 Task: Create a due date automation trigger when advanced on, on the monday after a card is due add content with a name starting with resume at 11:00 AM.
Action: Mouse moved to (1065, 322)
Screenshot: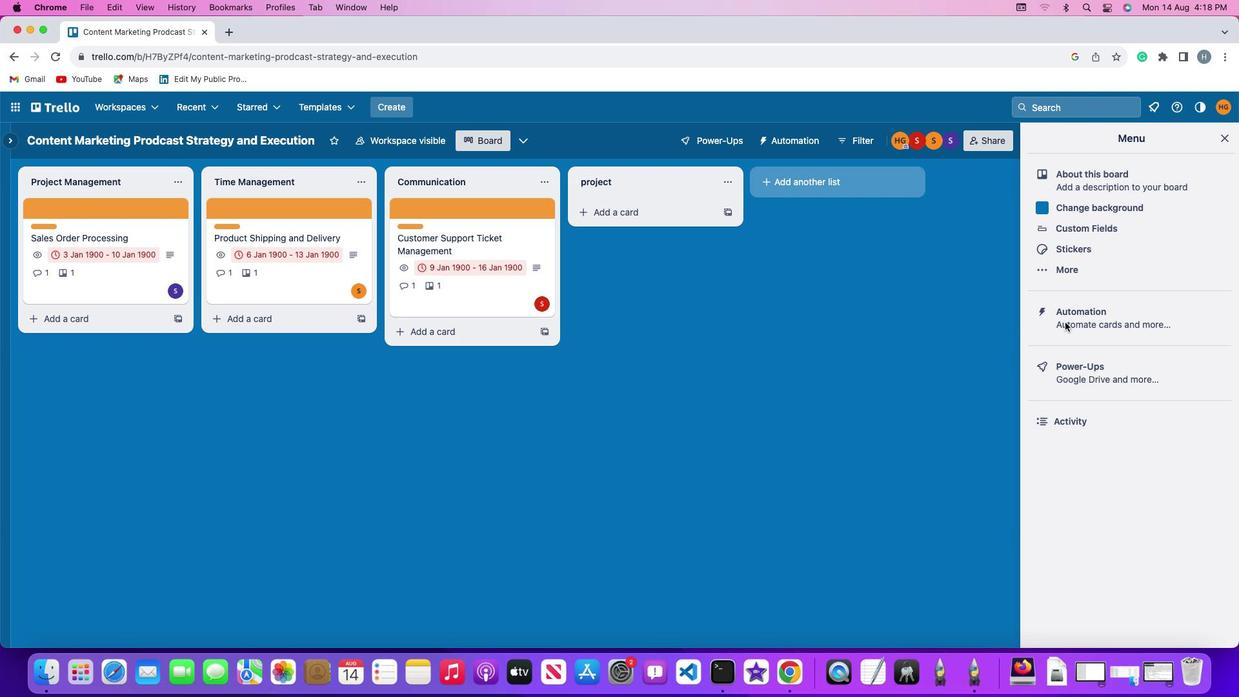 
Action: Mouse pressed left at (1065, 322)
Screenshot: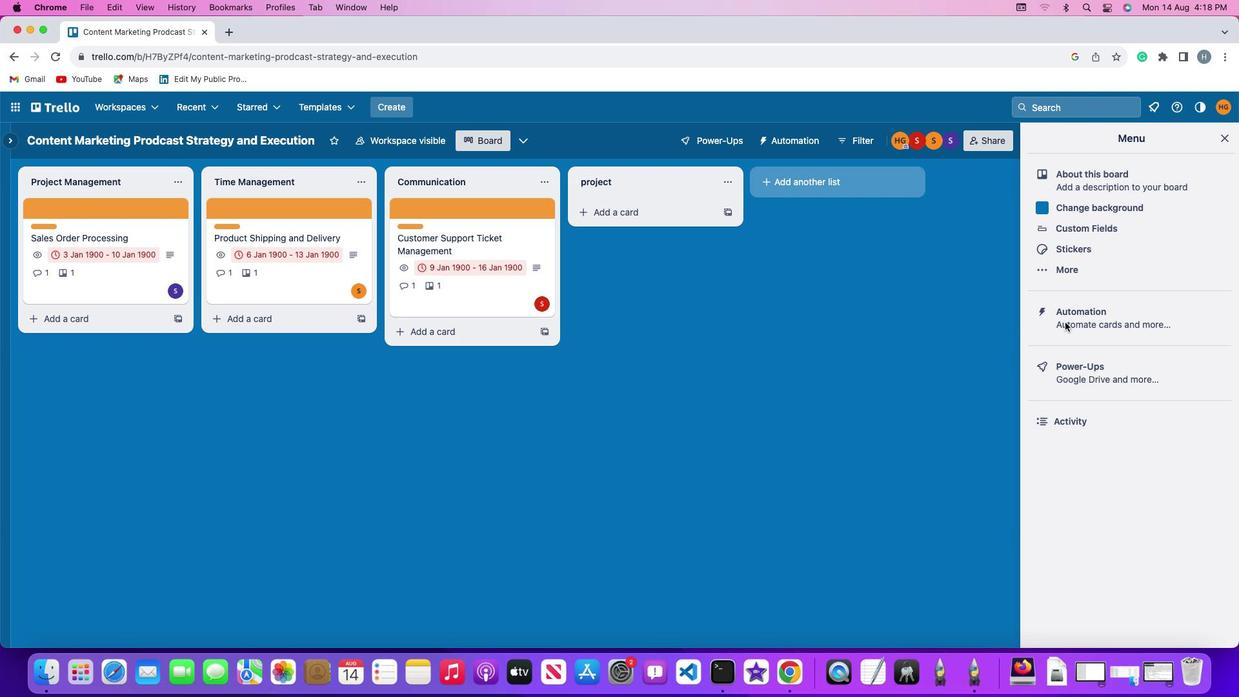 
Action: Mouse pressed left at (1065, 322)
Screenshot: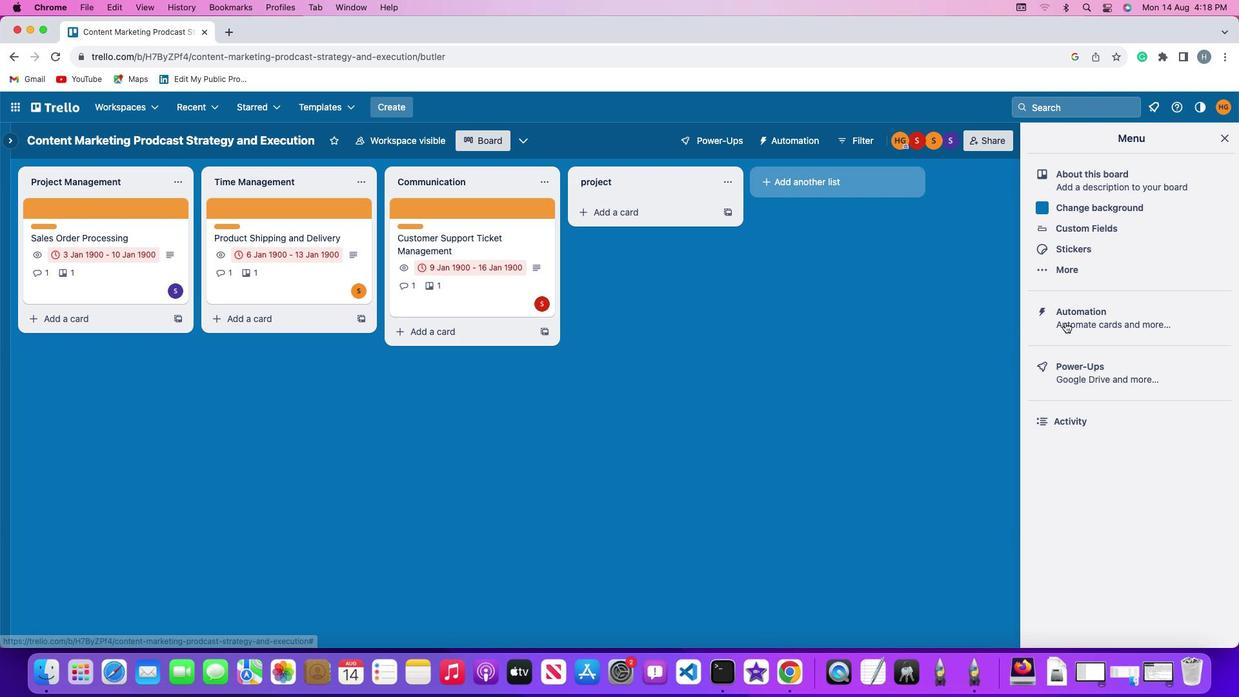 
Action: Mouse moved to (87, 304)
Screenshot: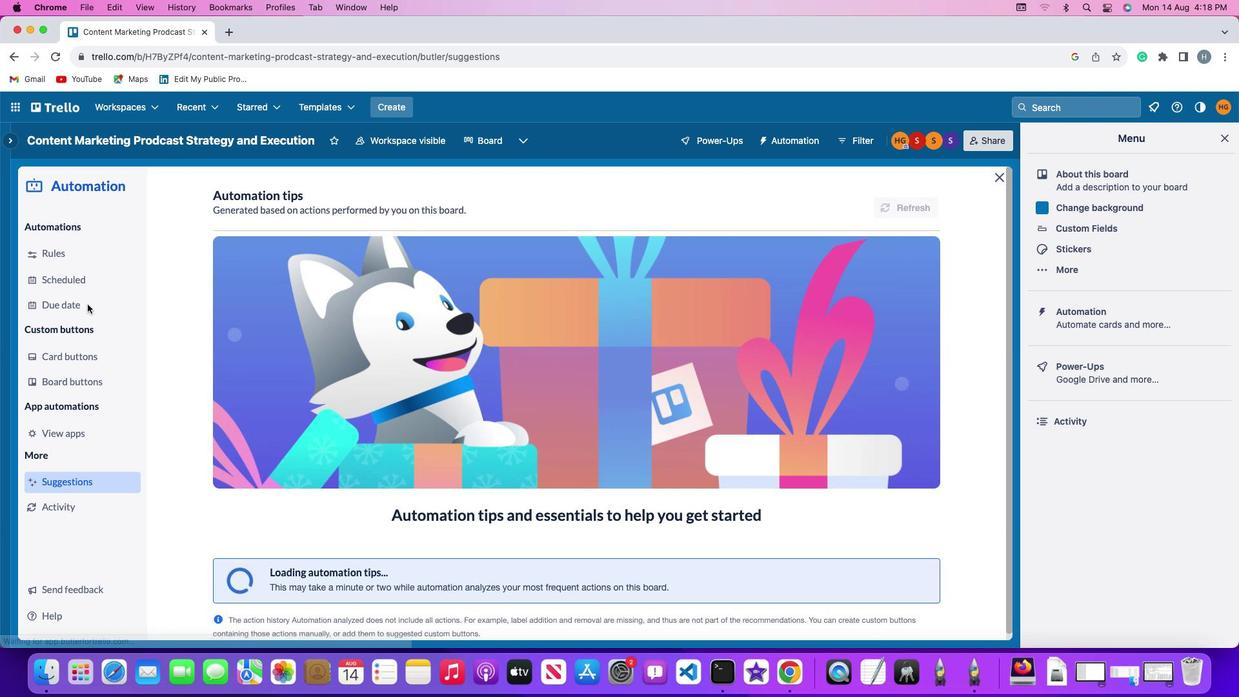 
Action: Mouse pressed left at (87, 304)
Screenshot: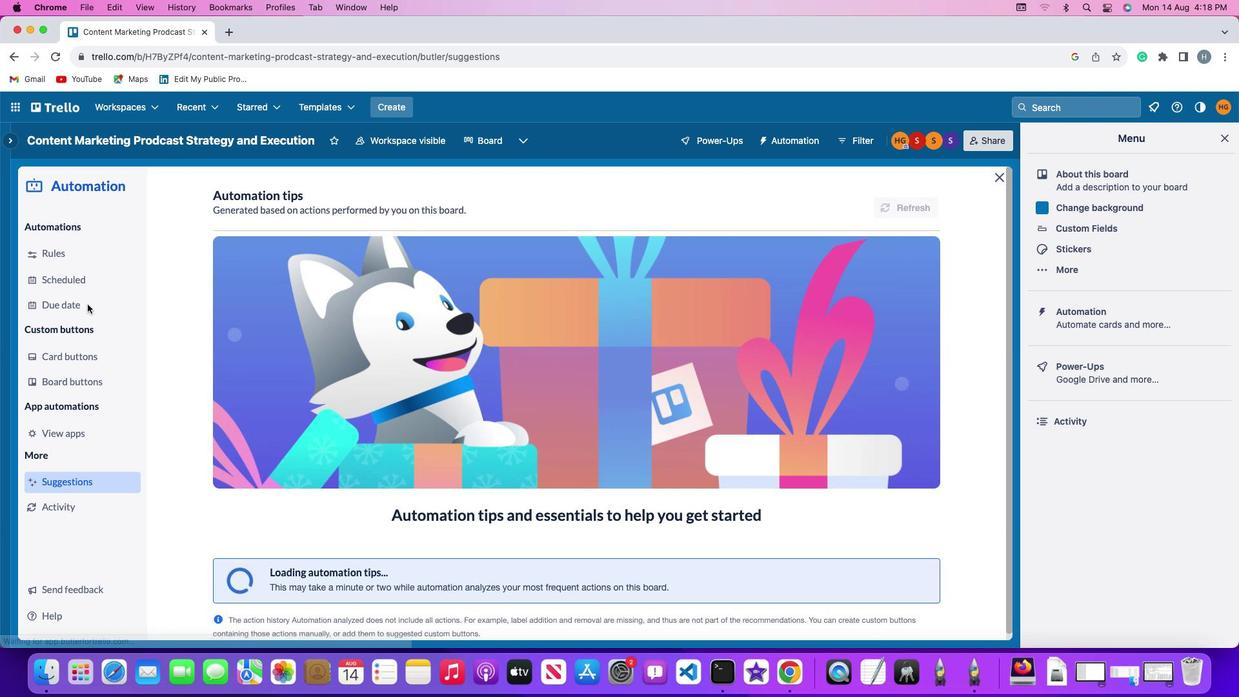 
Action: Mouse moved to (874, 200)
Screenshot: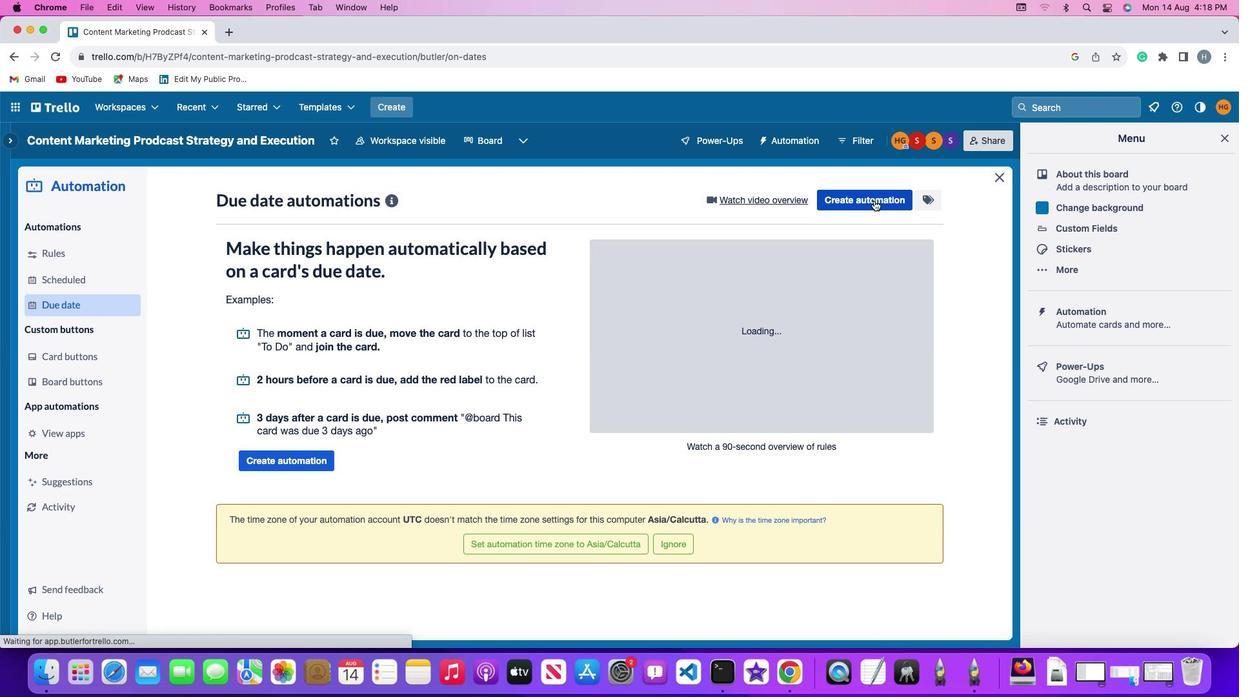 
Action: Mouse pressed left at (874, 200)
Screenshot: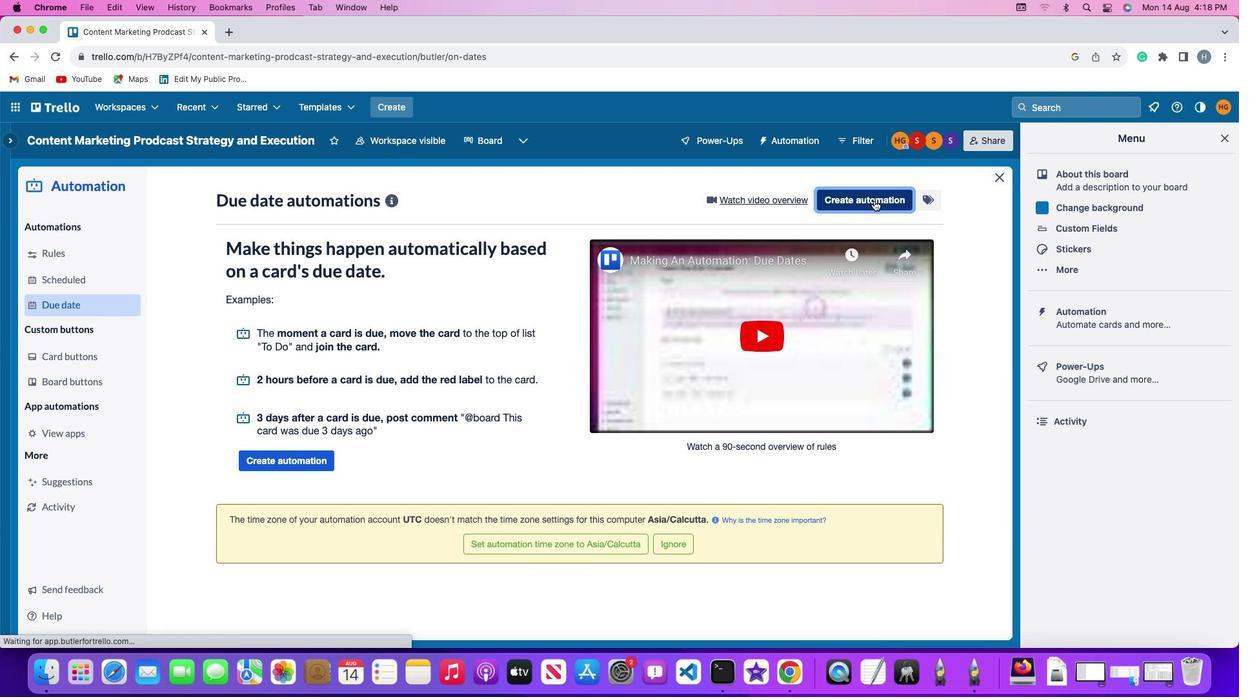 
Action: Mouse moved to (402, 328)
Screenshot: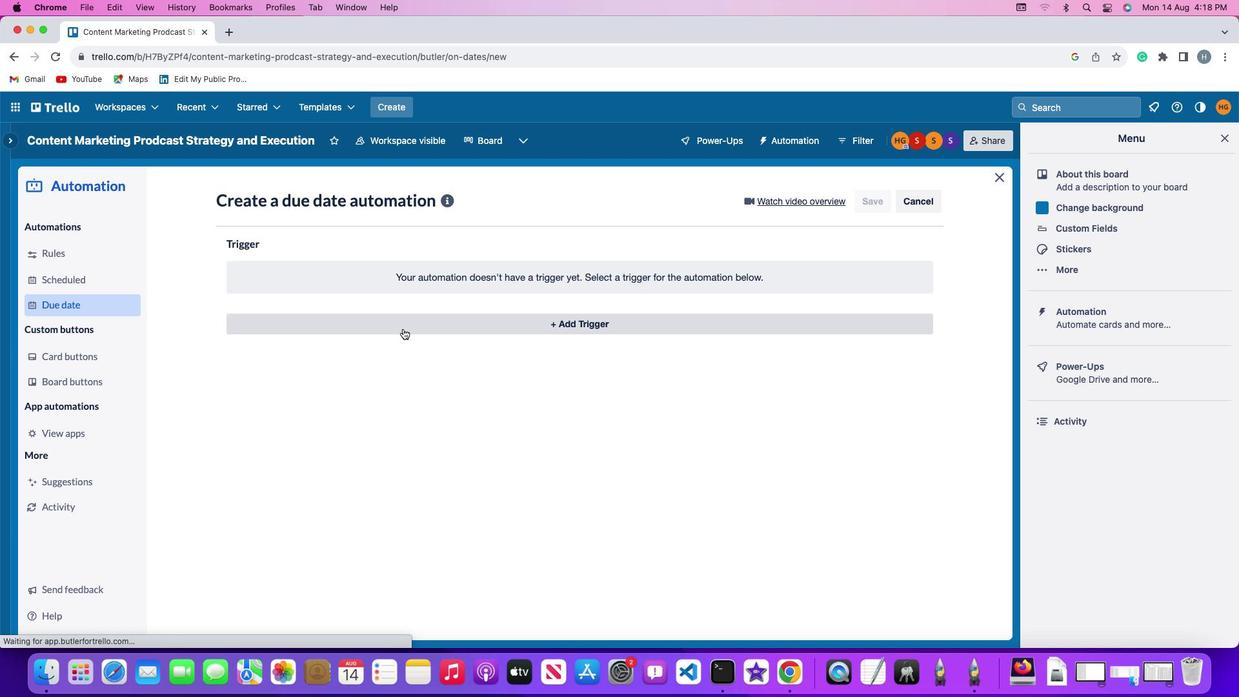 
Action: Mouse pressed left at (402, 328)
Screenshot: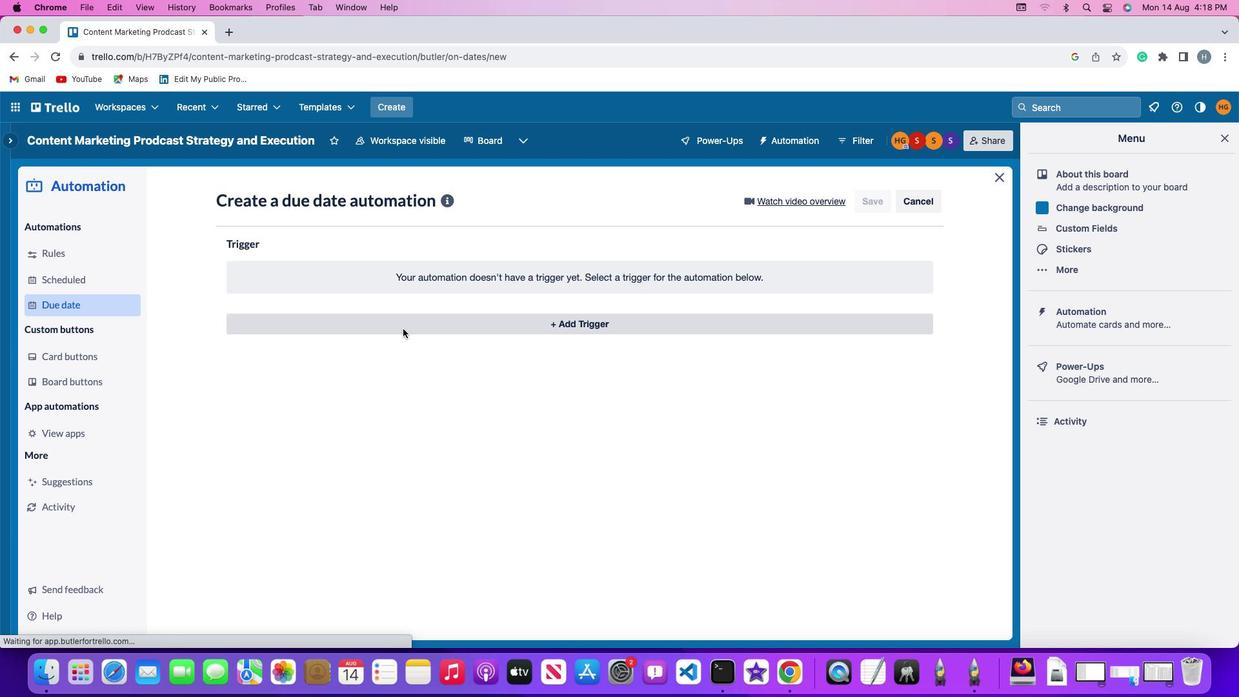 
Action: Mouse moved to (280, 561)
Screenshot: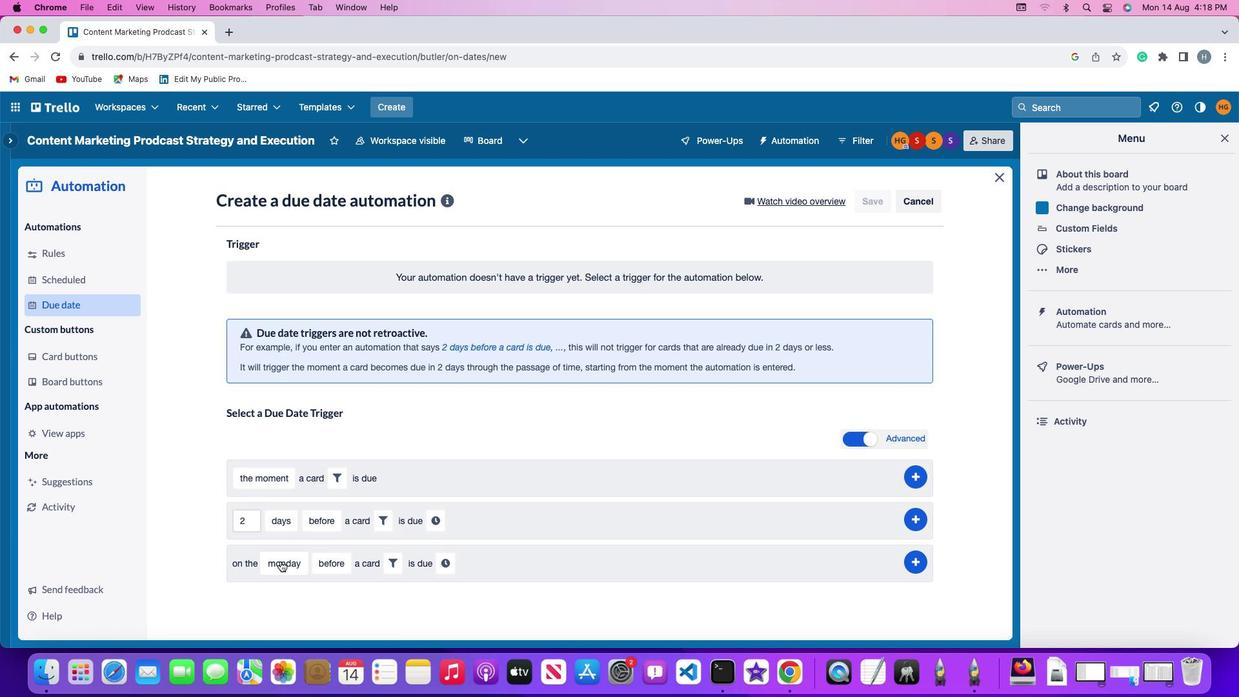 
Action: Mouse pressed left at (280, 561)
Screenshot: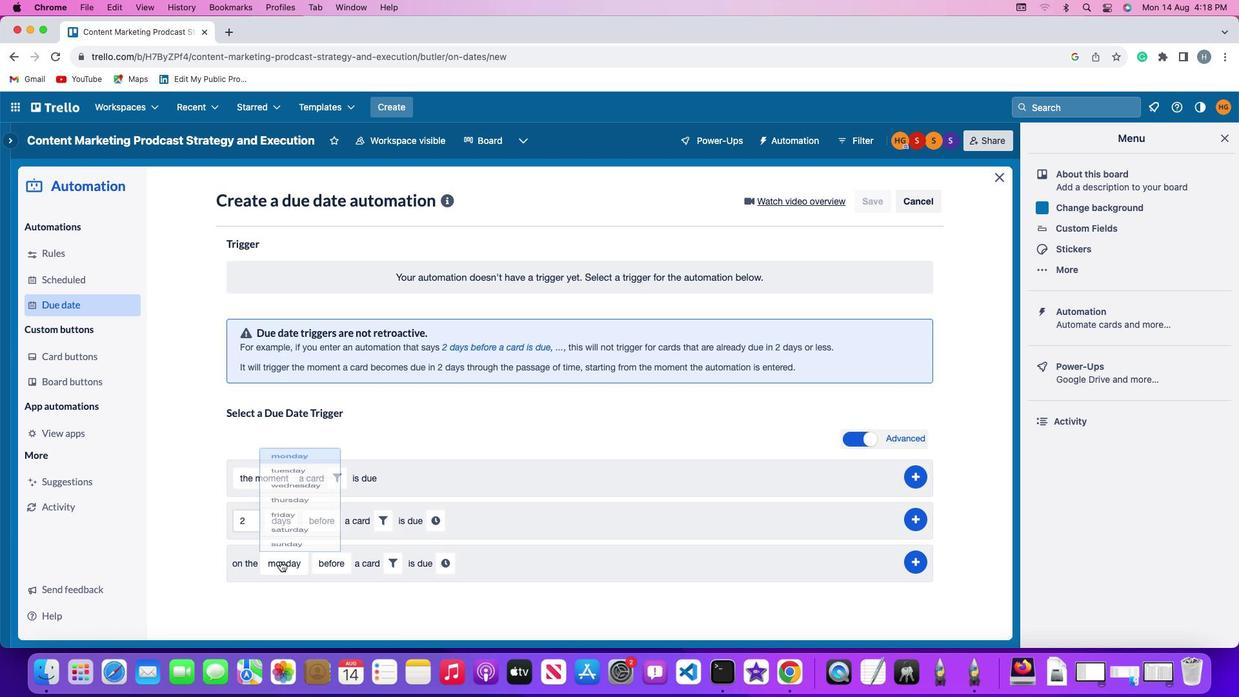 
Action: Mouse moved to (308, 382)
Screenshot: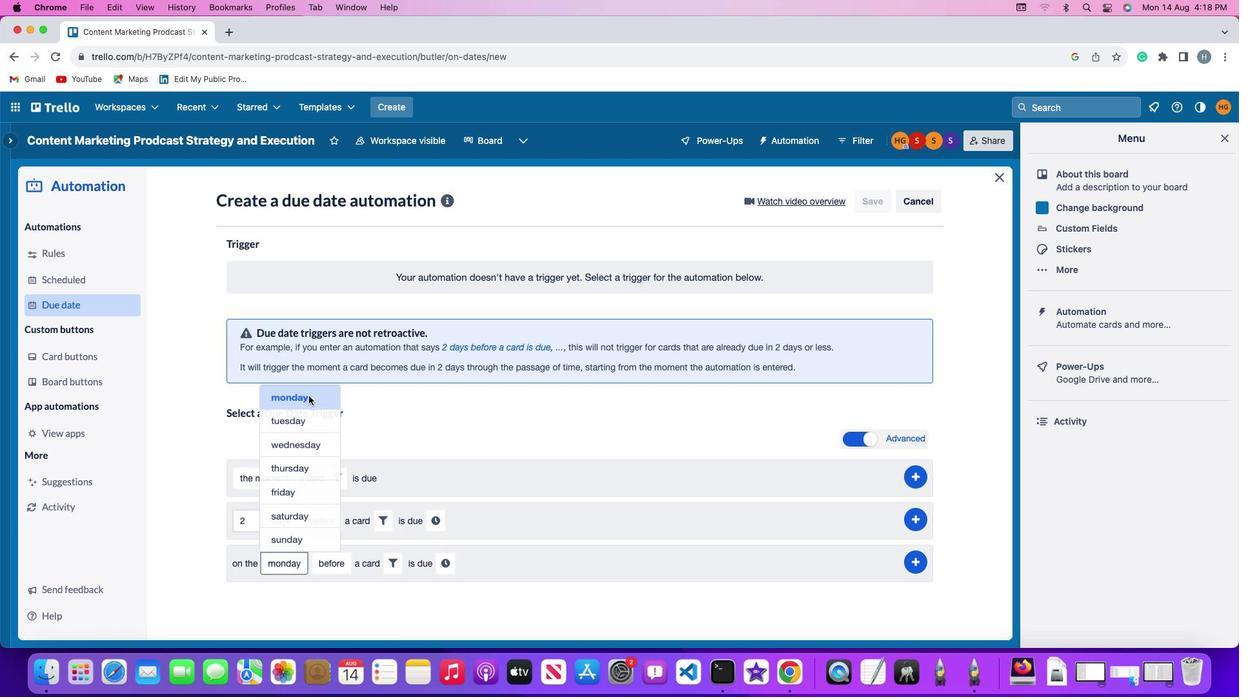 
Action: Mouse pressed left at (308, 382)
Screenshot: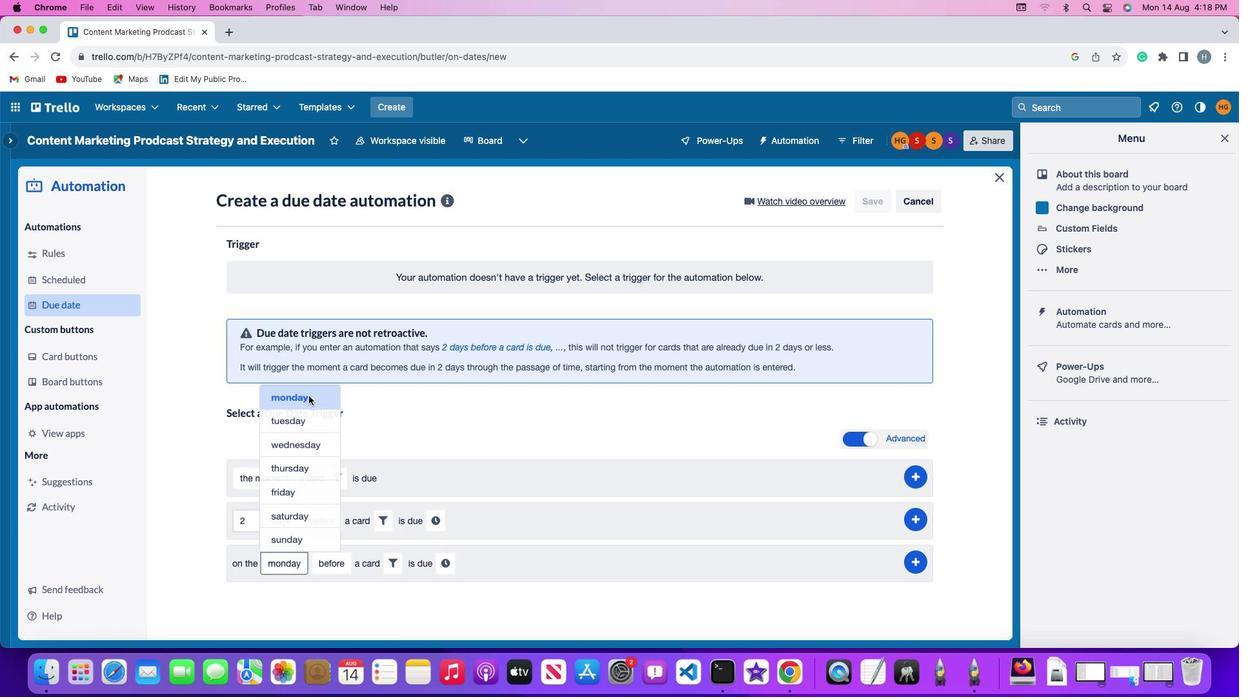 
Action: Mouse moved to (328, 555)
Screenshot: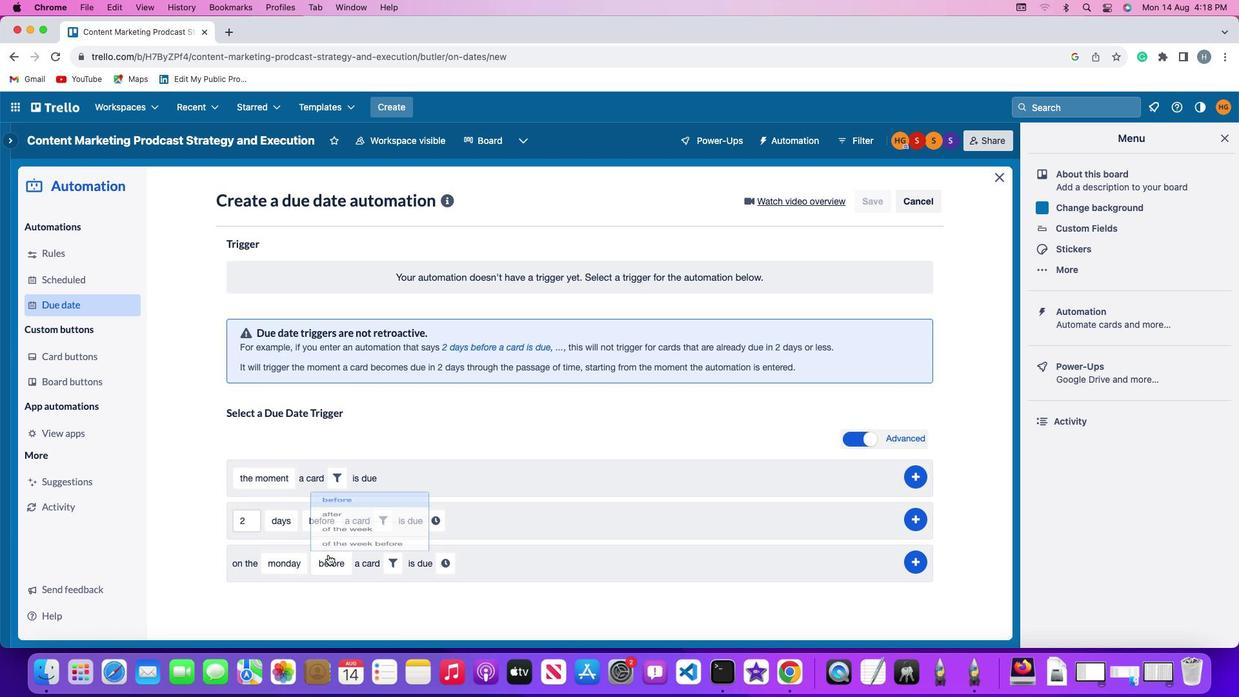 
Action: Mouse pressed left at (328, 555)
Screenshot: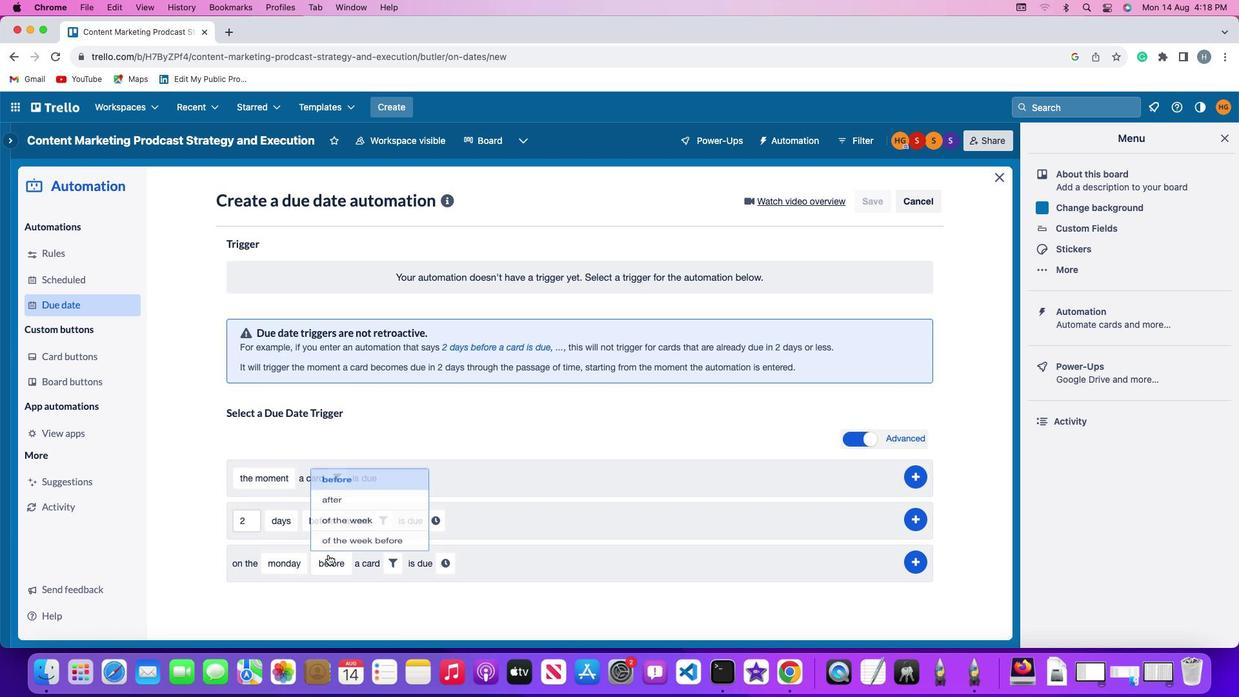 
Action: Mouse moved to (350, 486)
Screenshot: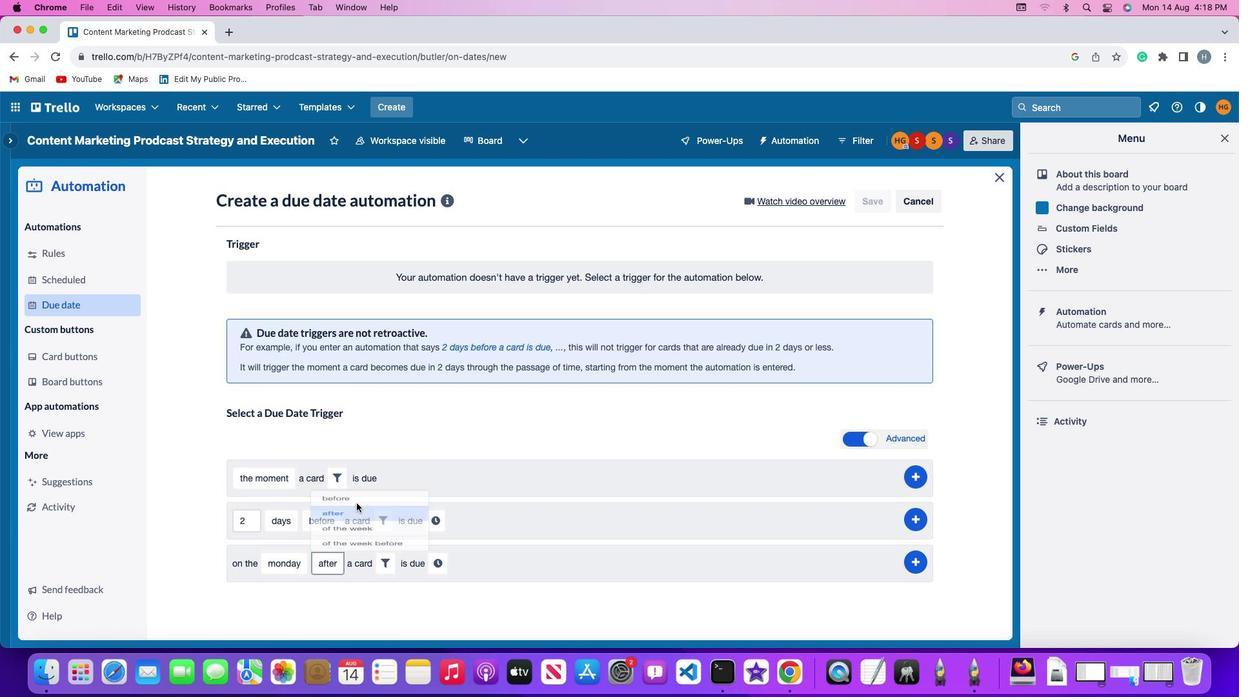 
Action: Mouse pressed left at (350, 486)
Screenshot: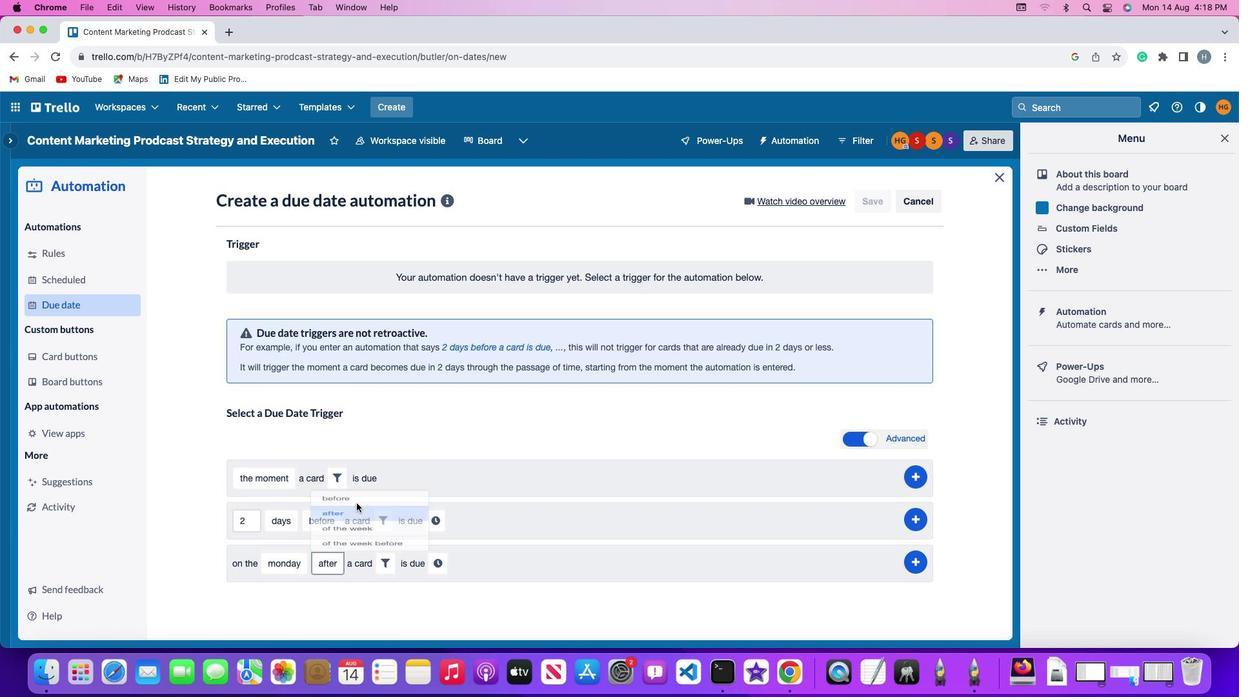 
Action: Mouse moved to (389, 560)
Screenshot: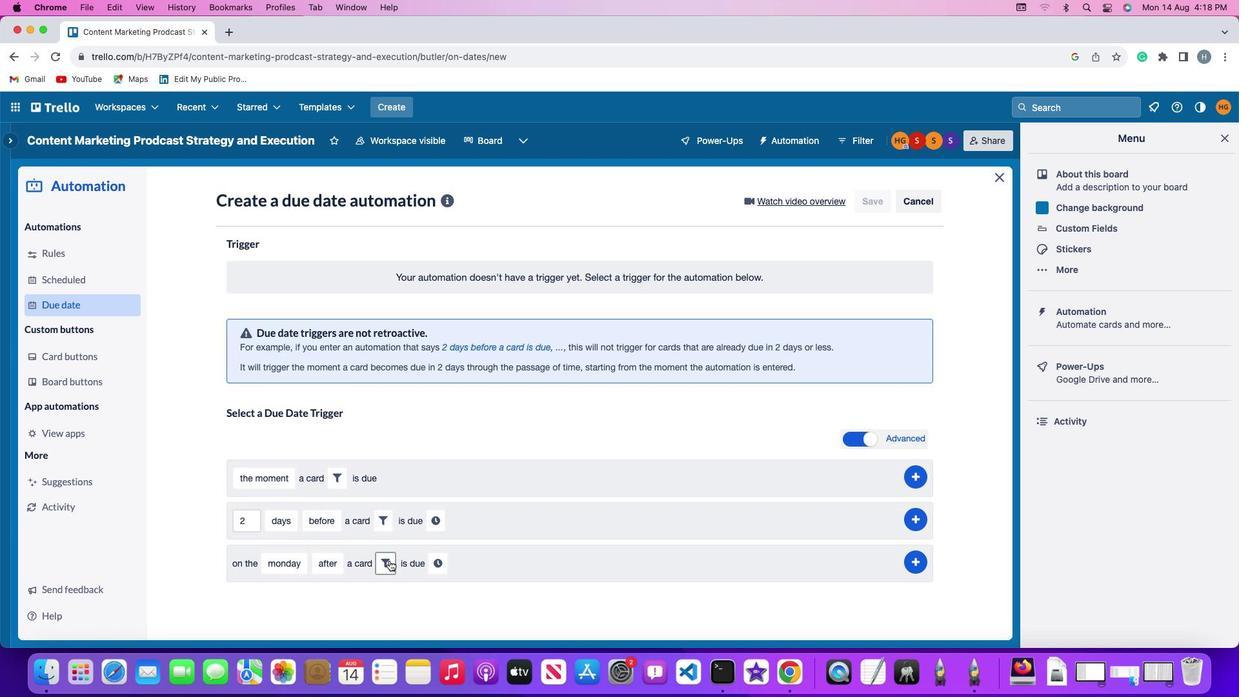 
Action: Mouse pressed left at (389, 560)
Screenshot: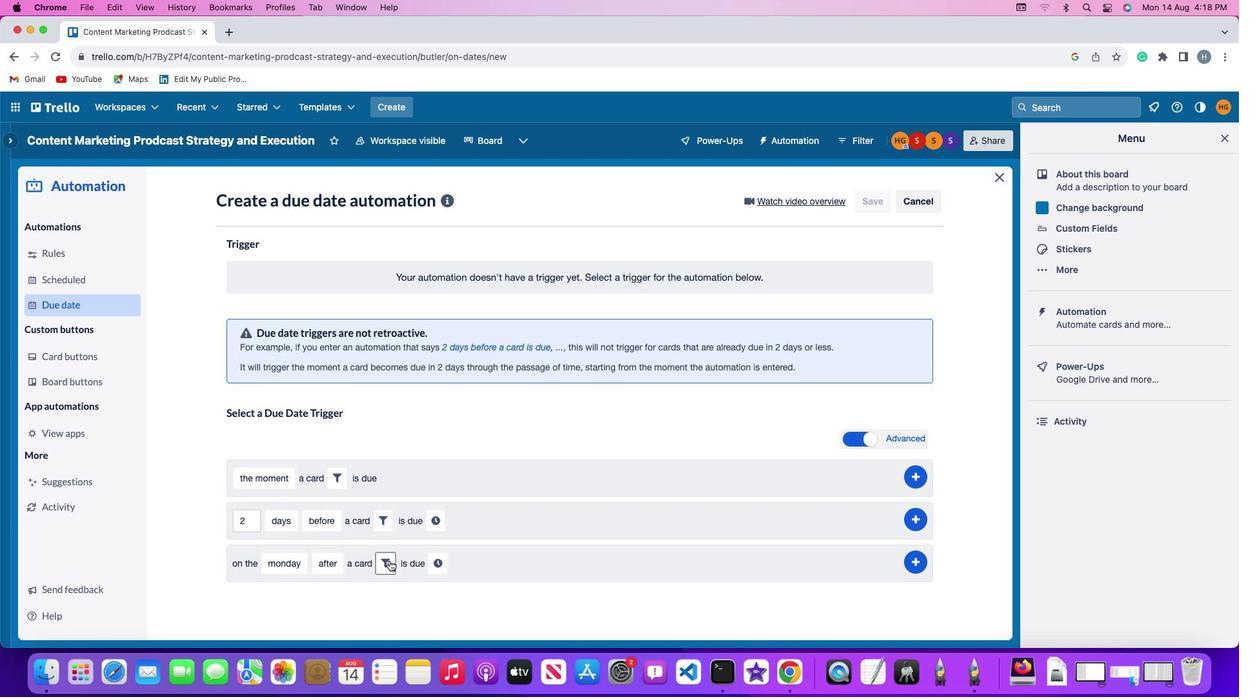 
Action: Mouse moved to (535, 606)
Screenshot: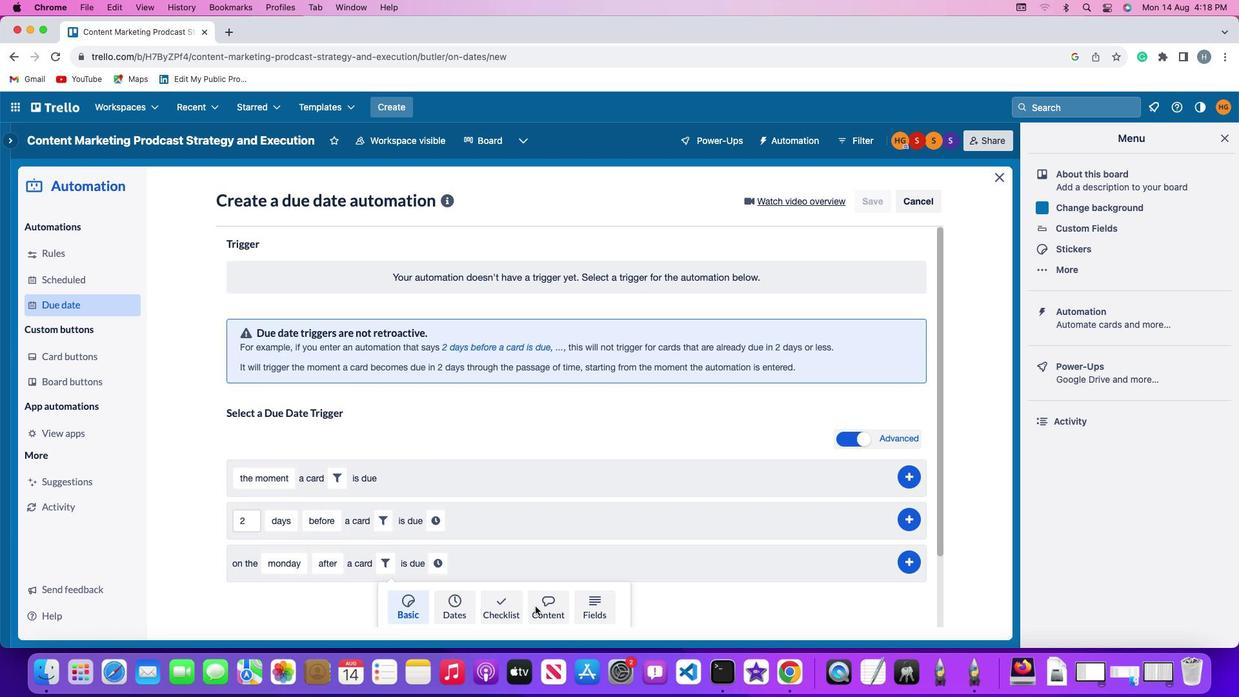 
Action: Mouse pressed left at (535, 606)
Screenshot: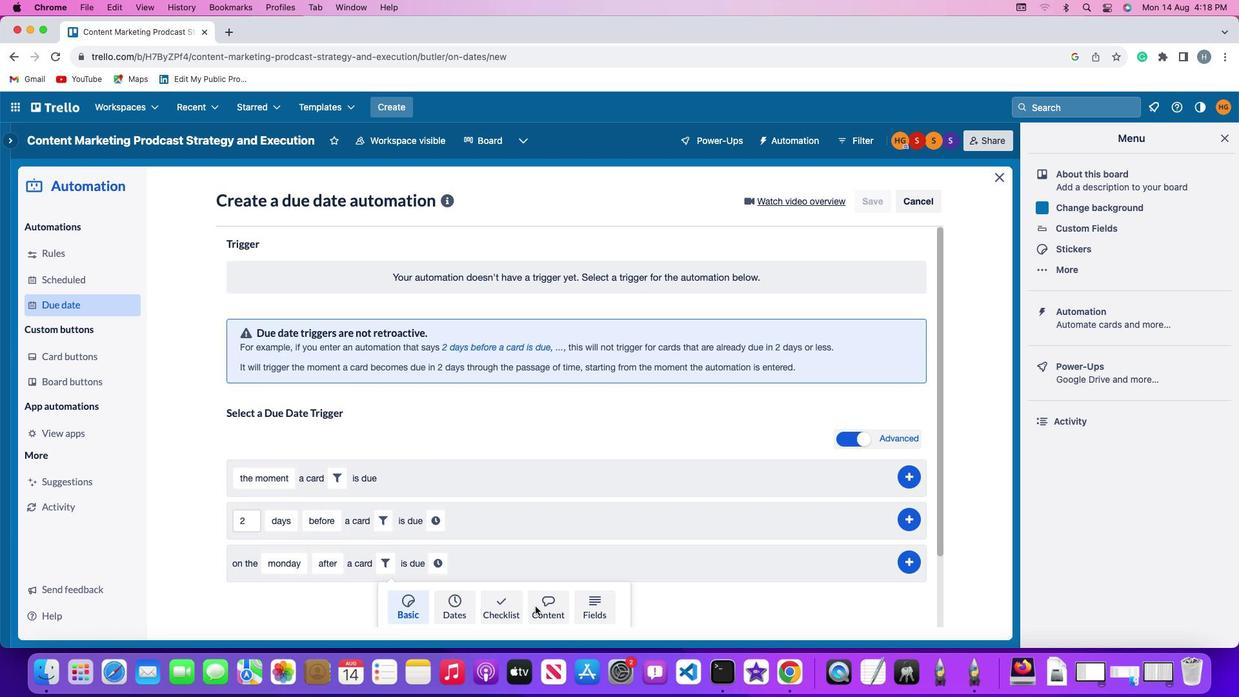 
Action: Mouse moved to (342, 611)
Screenshot: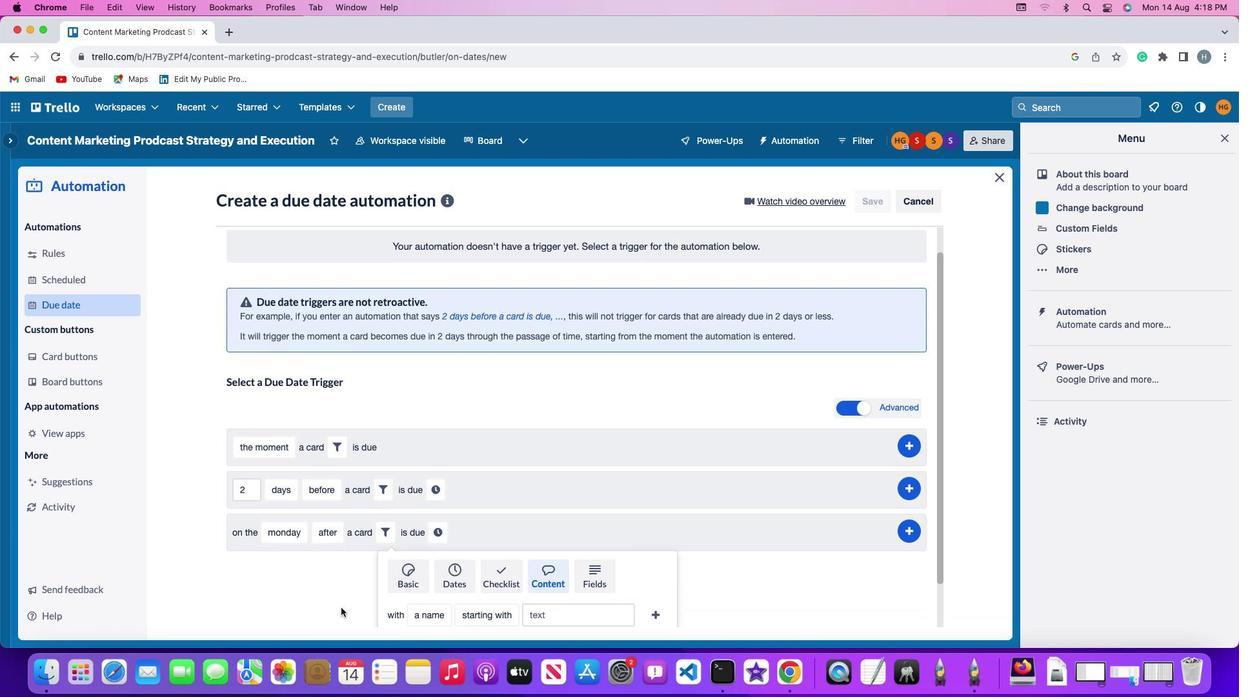 
Action: Mouse scrolled (342, 611) with delta (0, 0)
Screenshot: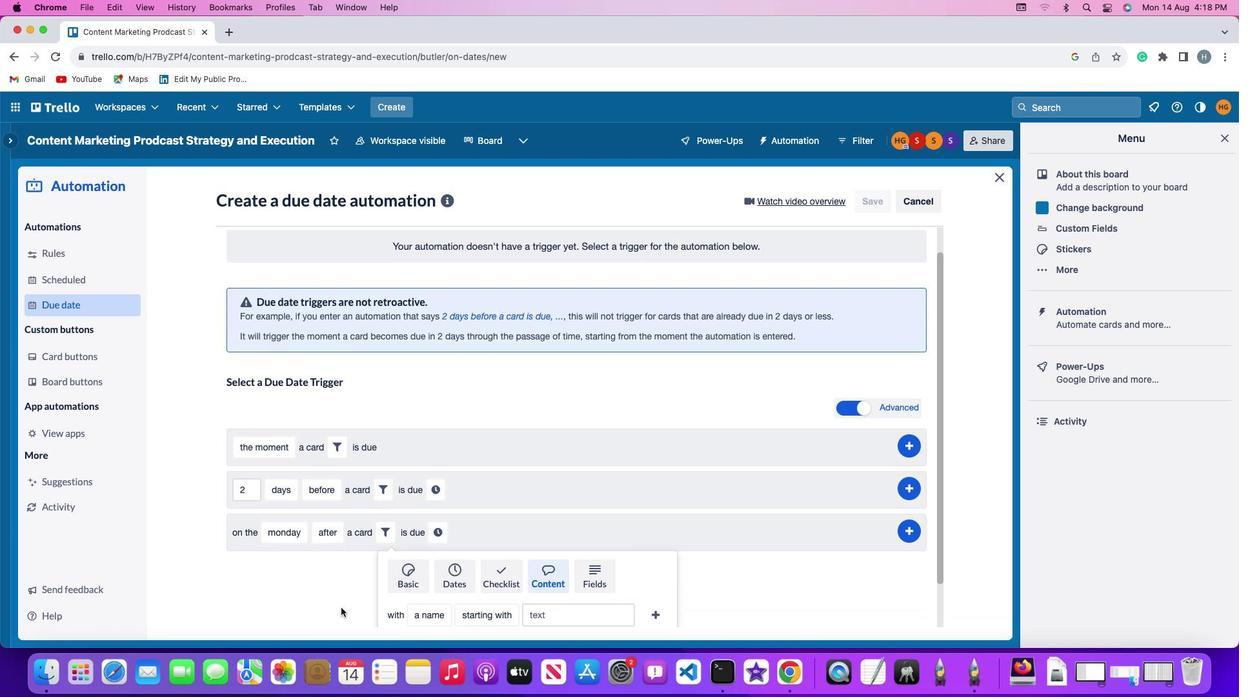 
Action: Mouse scrolled (342, 611) with delta (0, 0)
Screenshot: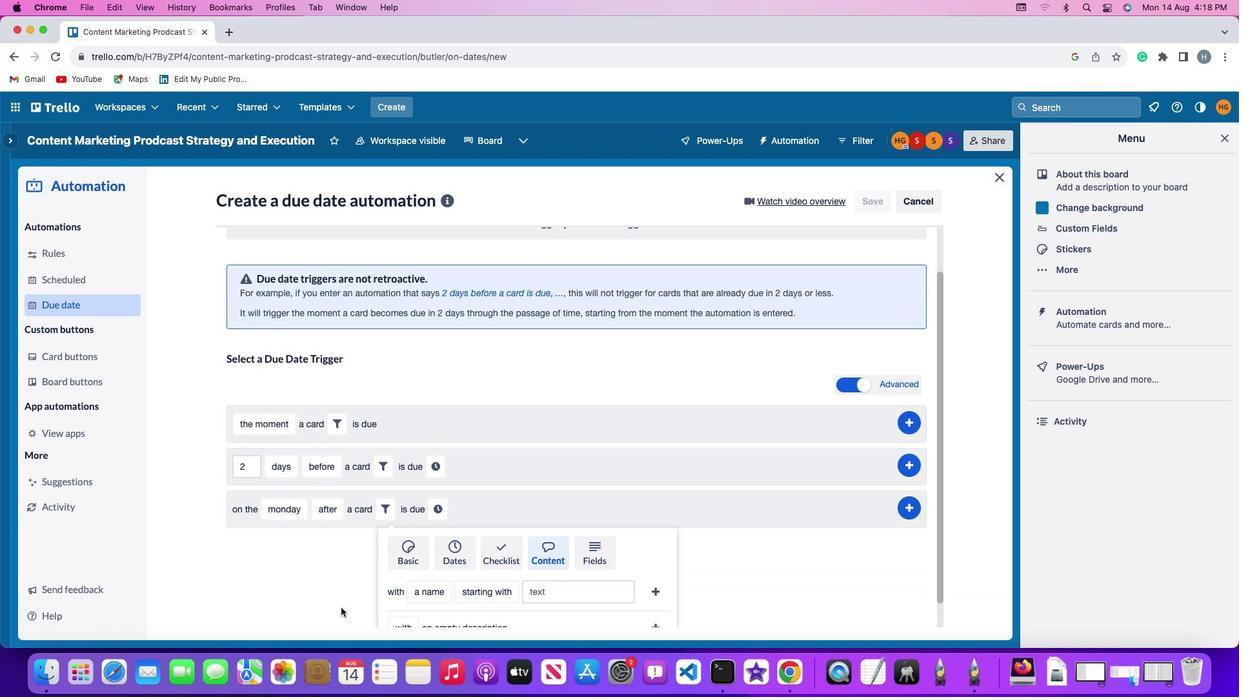 
Action: Mouse scrolled (342, 611) with delta (0, -2)
Screenshot: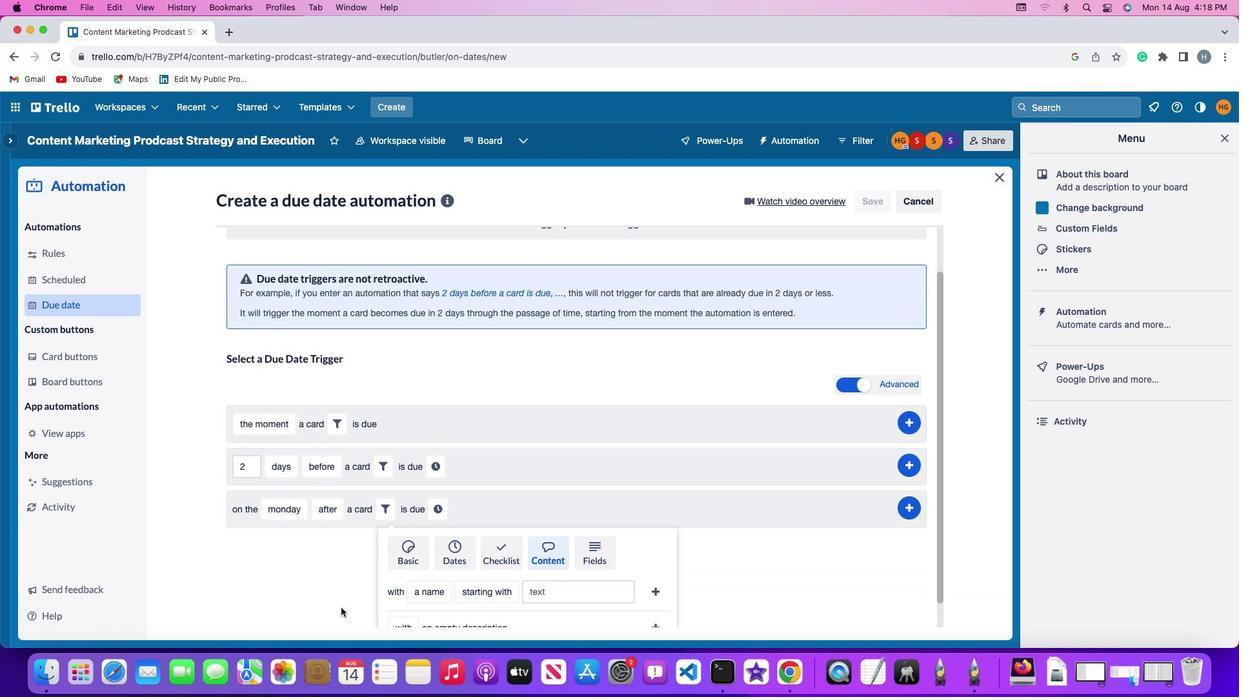 
Action: Mouse scrolled (342, 611) with delta (0, -3)
Screenshot: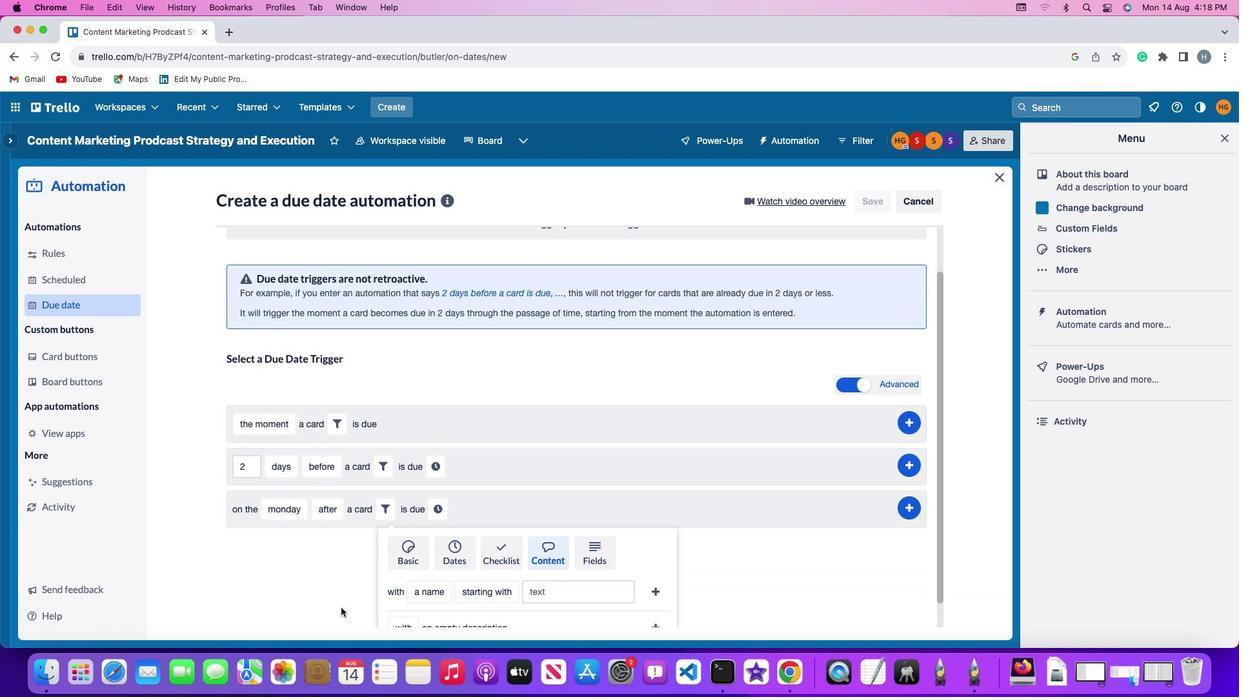
Action: Mouse moved to (342, 609)
Screenshot: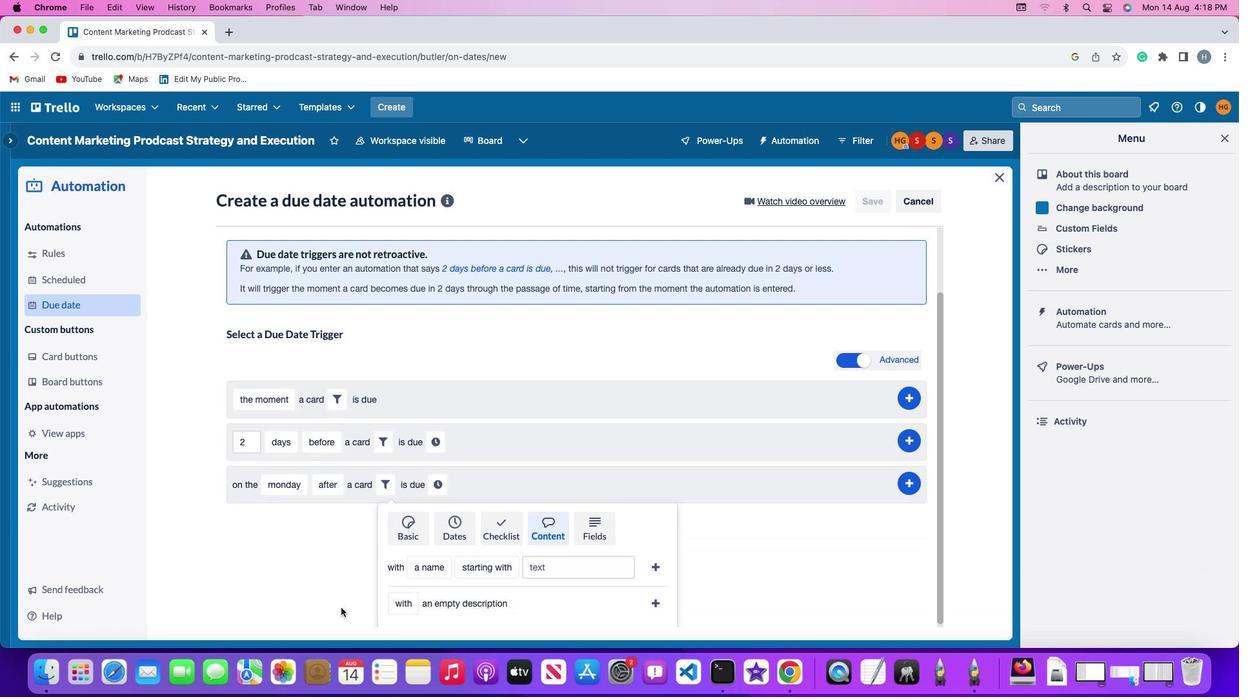 
Action: Mouse scrolled (342, 609) with delta (0, -3)
Screenshot: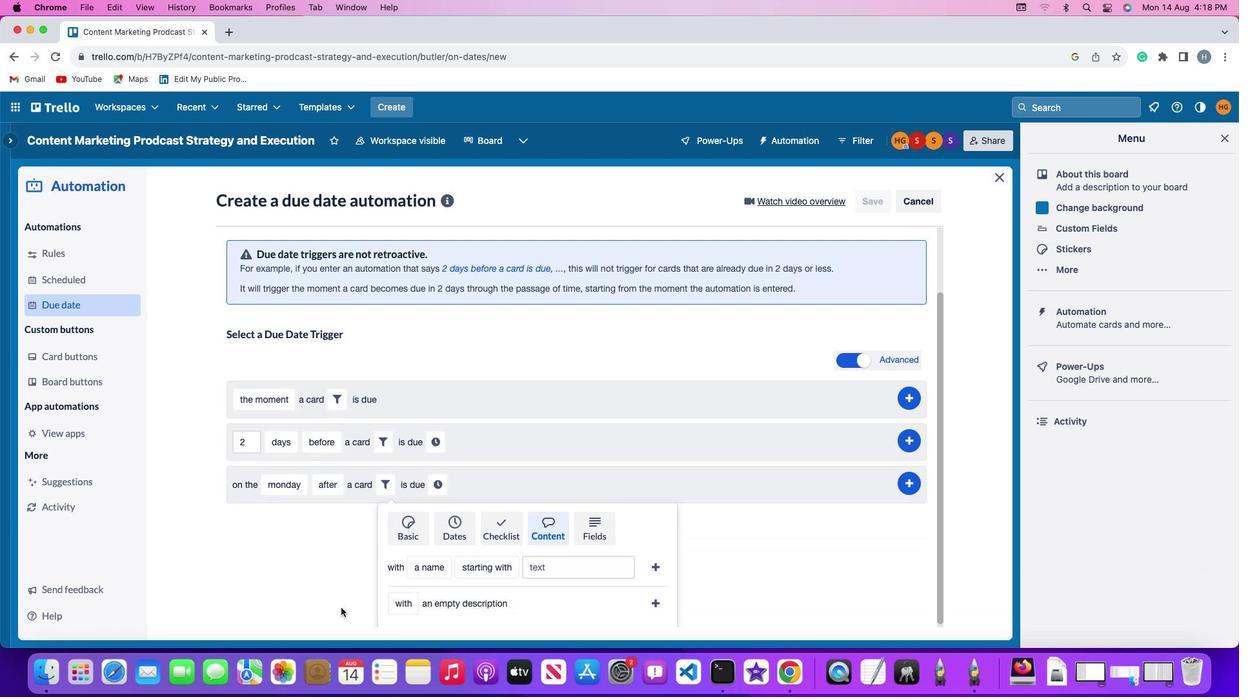 
Action: Mouse moved to (340, 608)
Screenshot: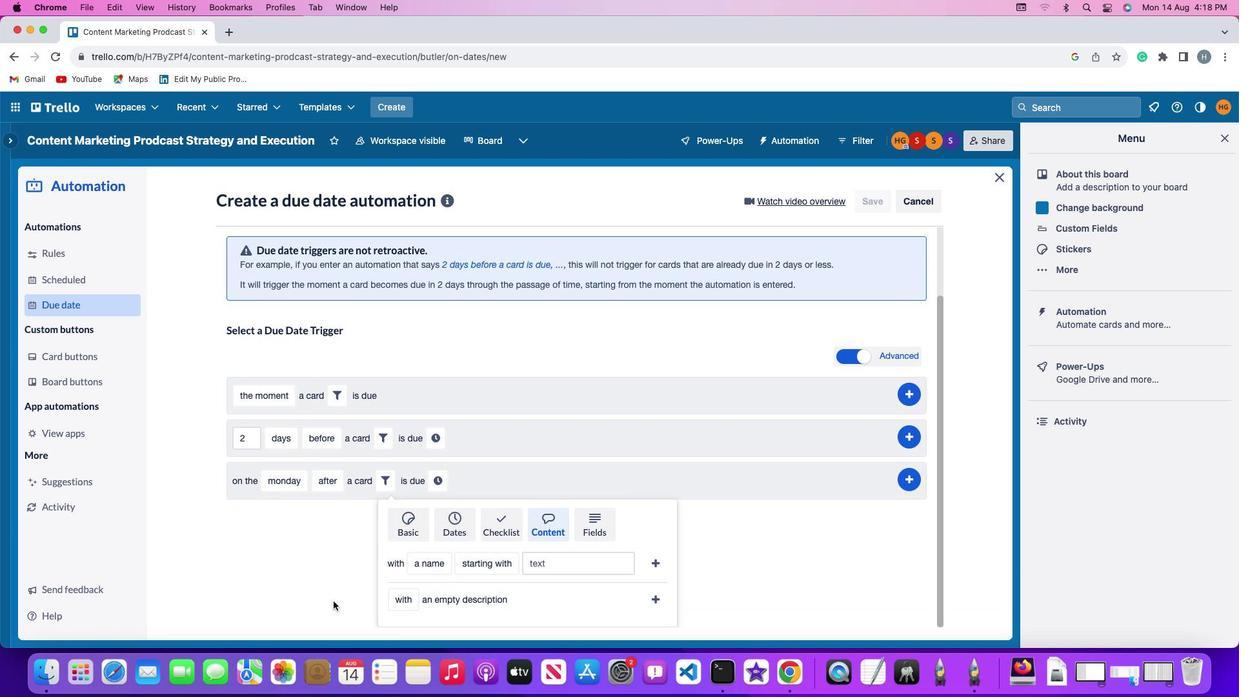 
Action: Mouse scrolled (340, 608) with delta (0, 0)
Screenshot: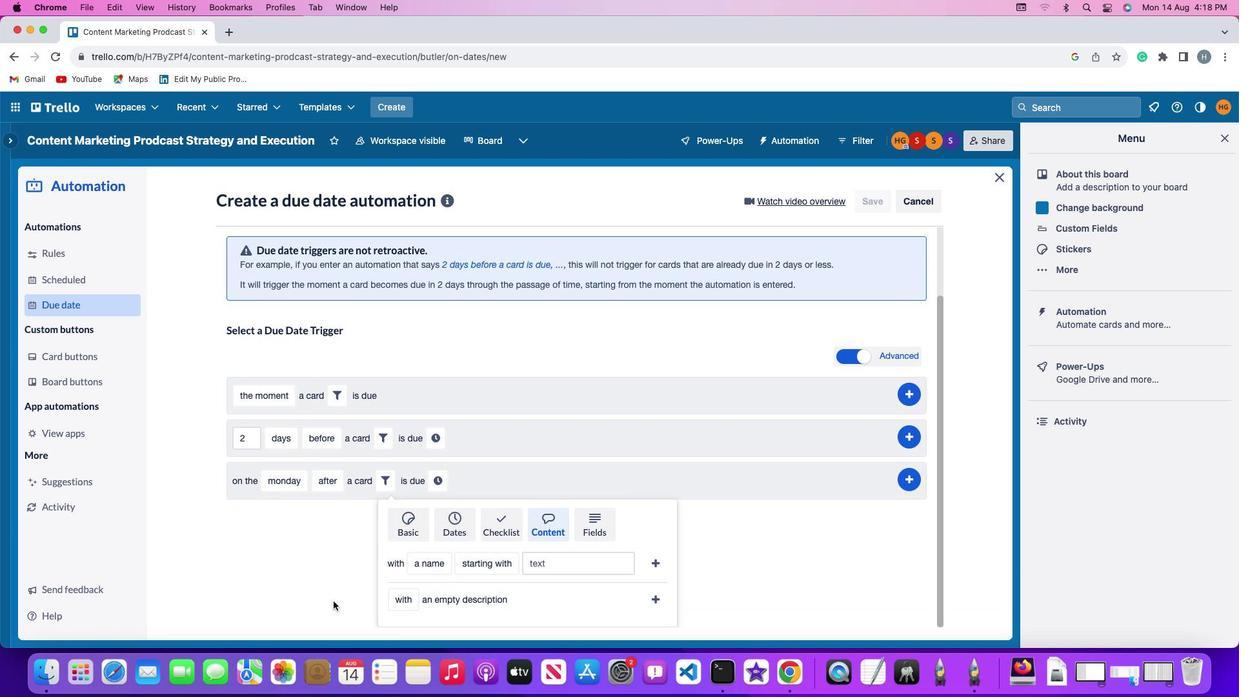 
Action: Mouse moved to (340, 607)
Screenshot: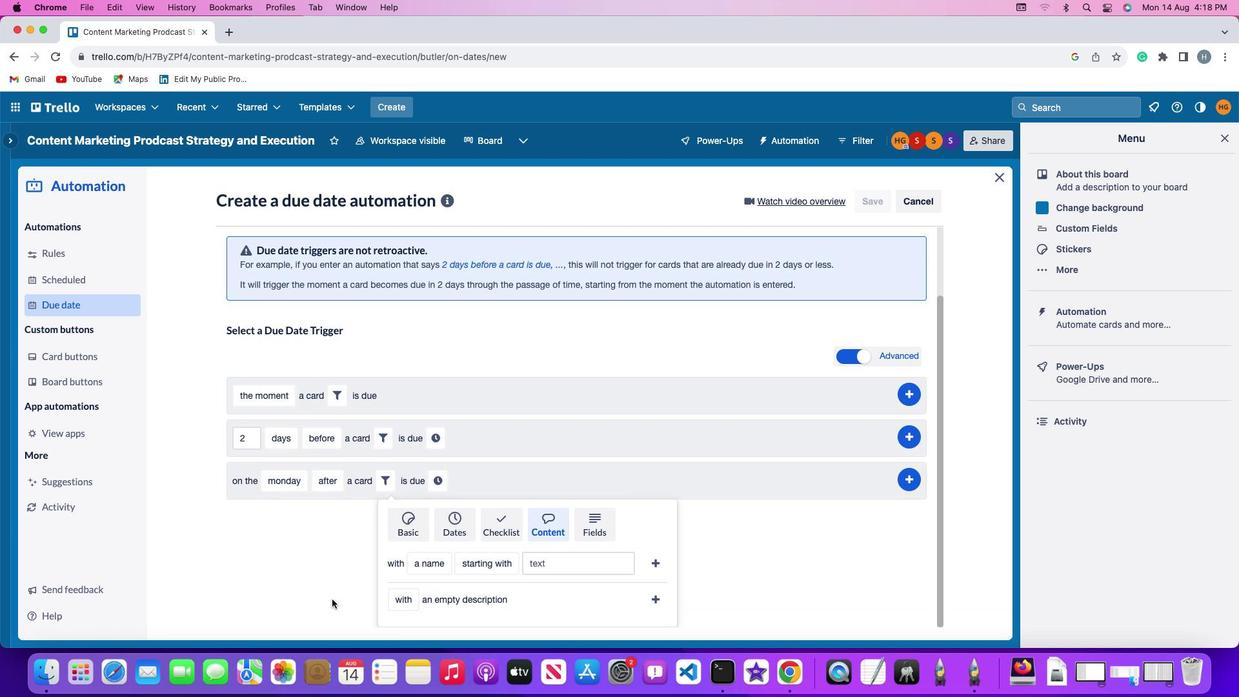 
Action: Mouse scrolled (340, 607) with delta (0, 0)
Screenshot: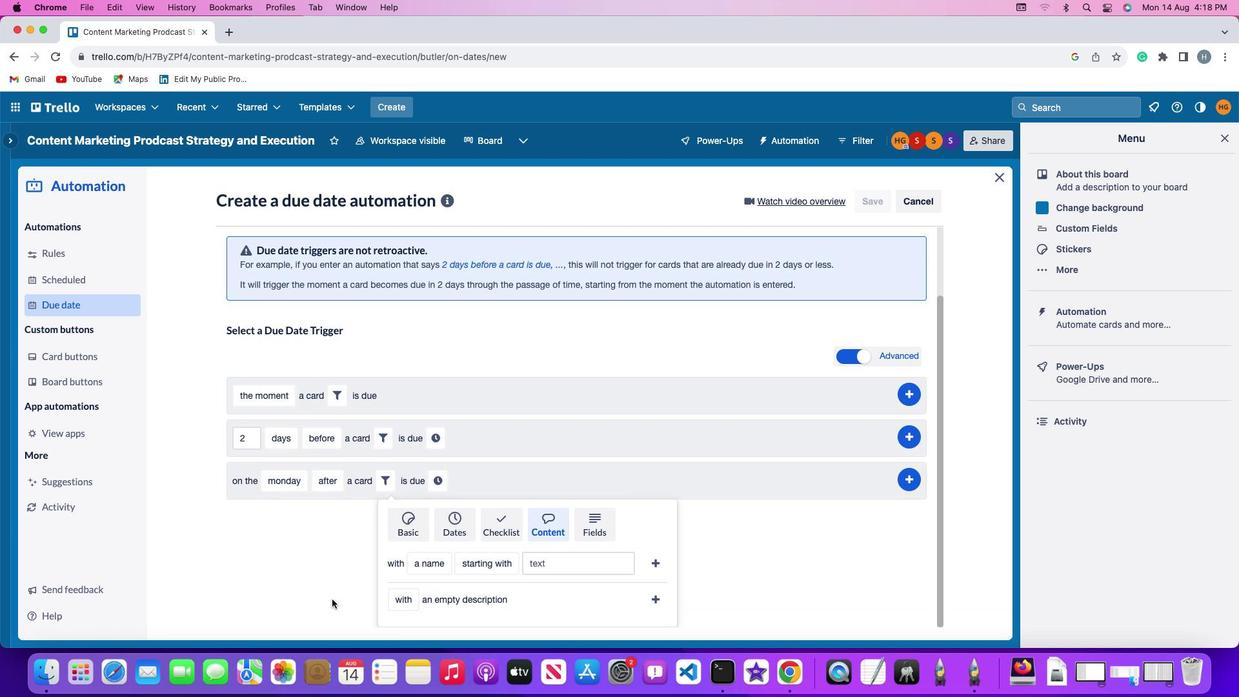 
Action: Mouse moved to (338, 606)
Screenshot: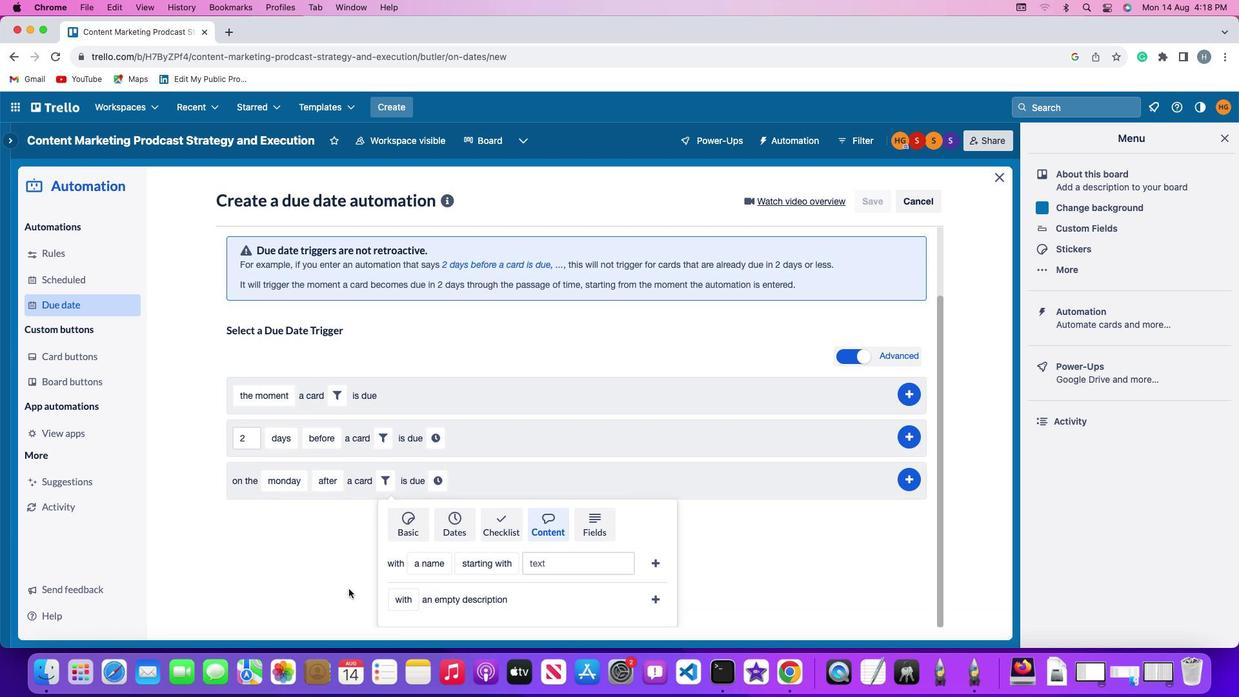 
Action: Mouse scrolled (338, 606) with delta (0, -1)
Screenshot: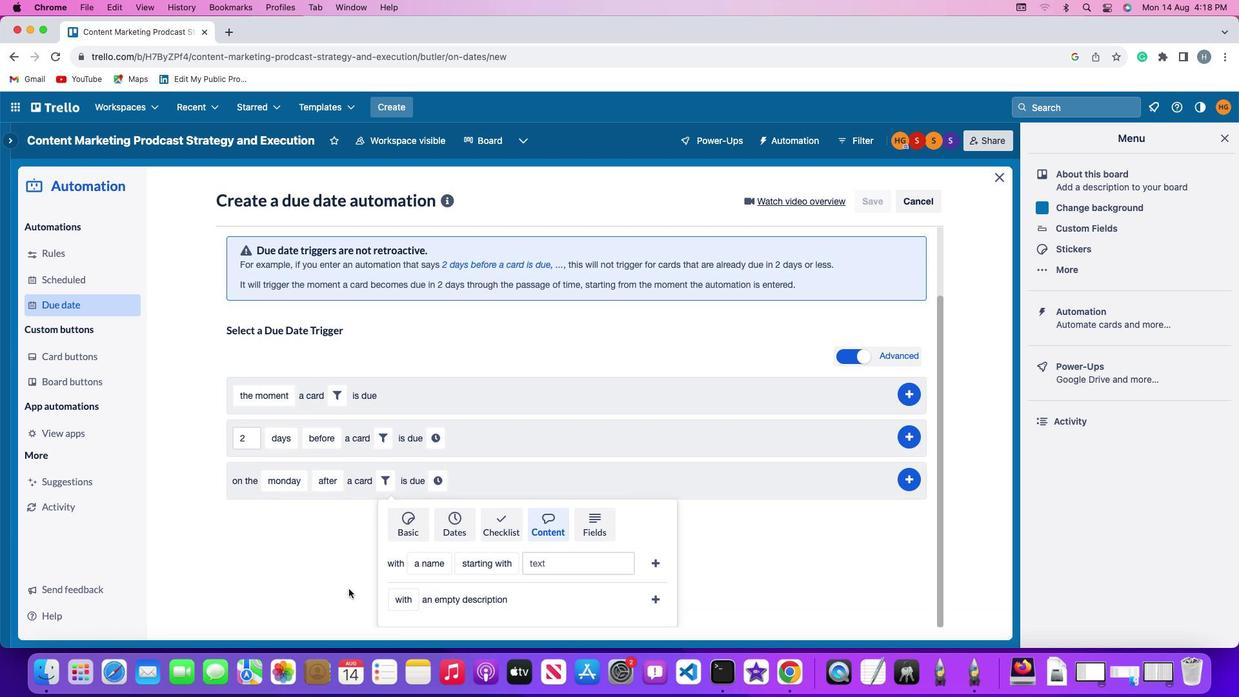 
Action: Mouse moved to (402, 562)
Screenshot: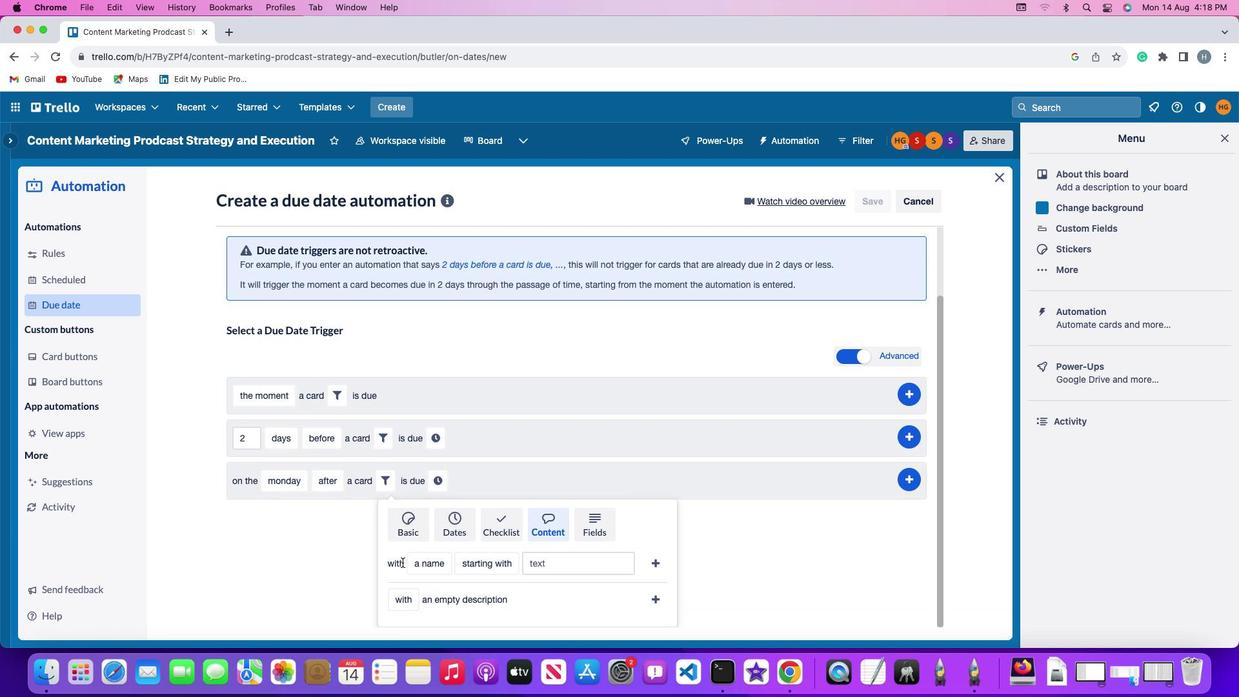 
Action: Mouse pressed left at (402, 562)
Screenshot: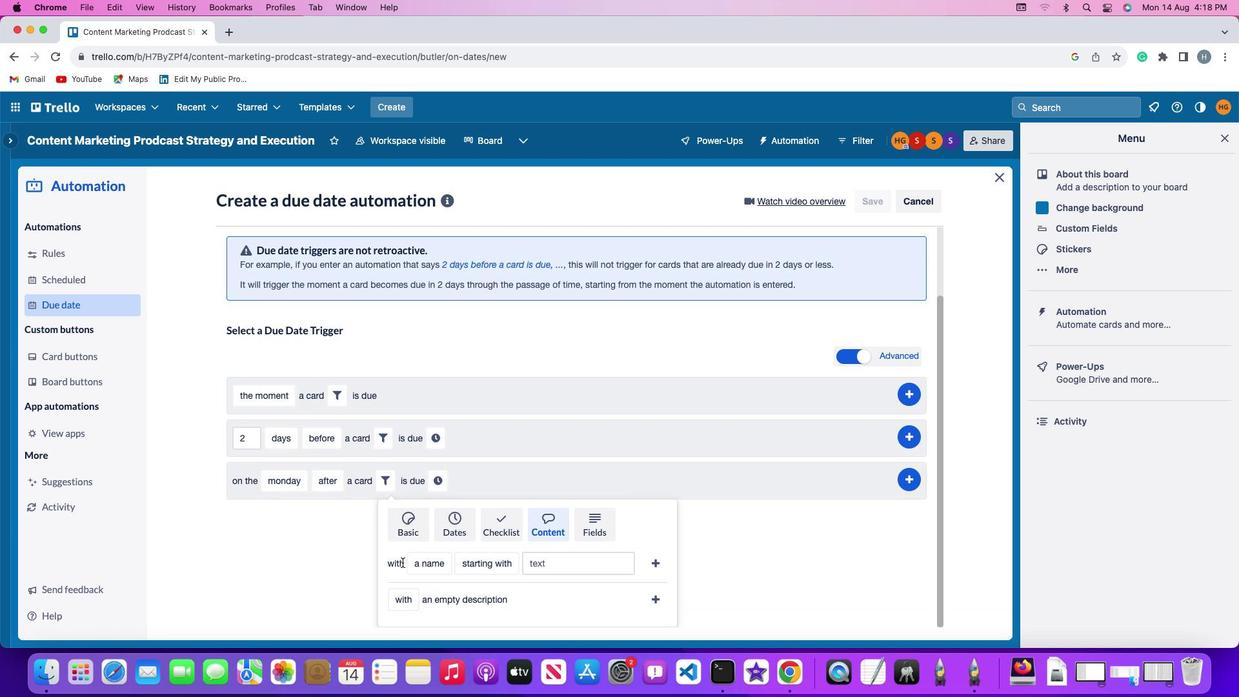 
Action: Mouse moved to (424, 566)
Screenshot: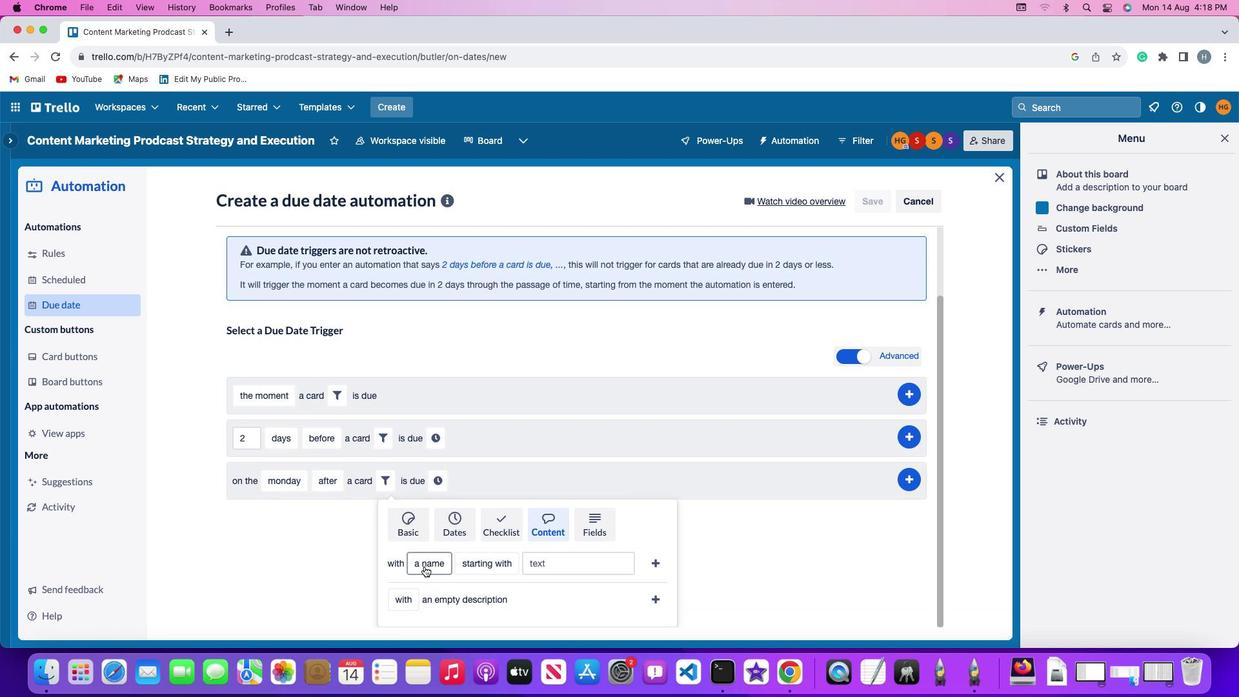 
Action: Mouse pressed left at (424, 566)
Screenshot: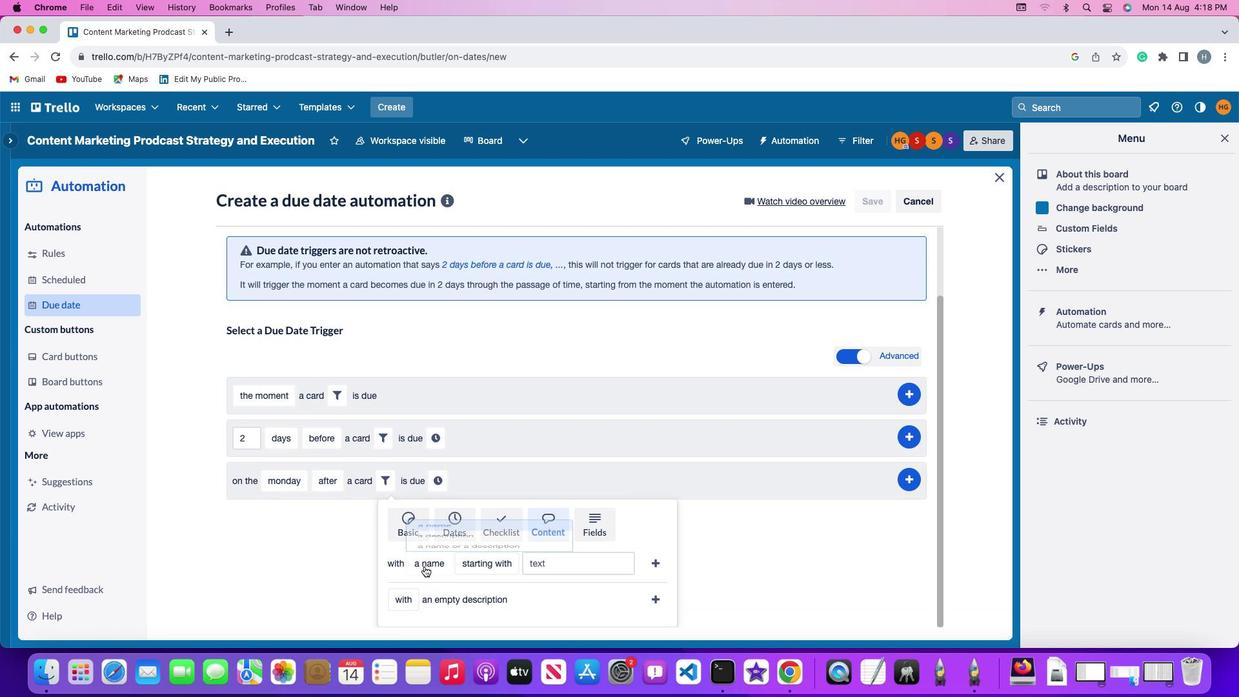 
Action: Mouse moved to (449, 488)
Screenshot: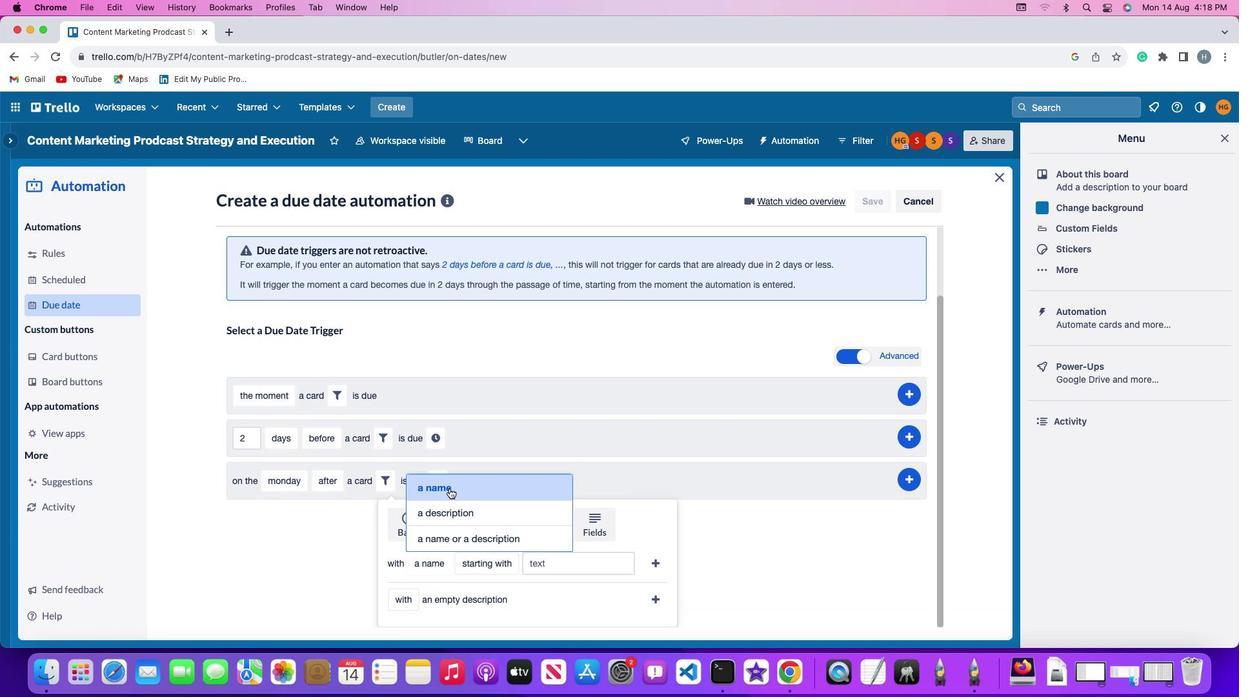 
Action: Mouse pressed left at (449, 488)
Screenshot: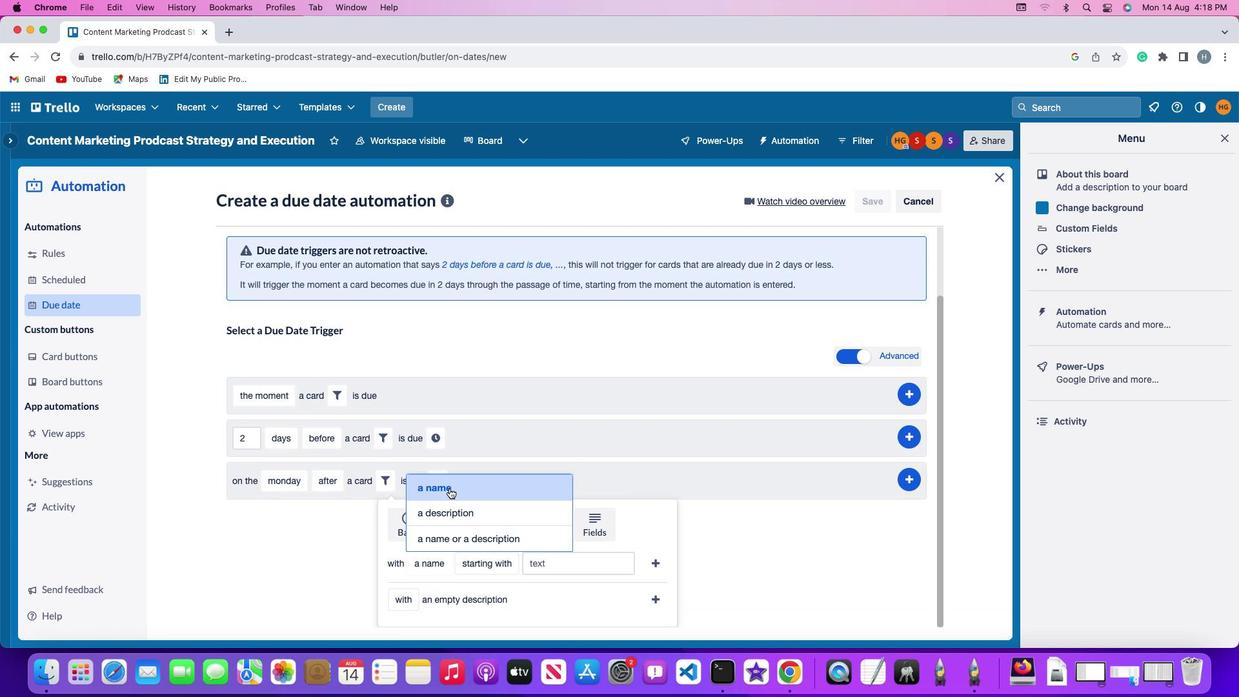 
Action: Mouse moved to (495, 568)
Screenshot: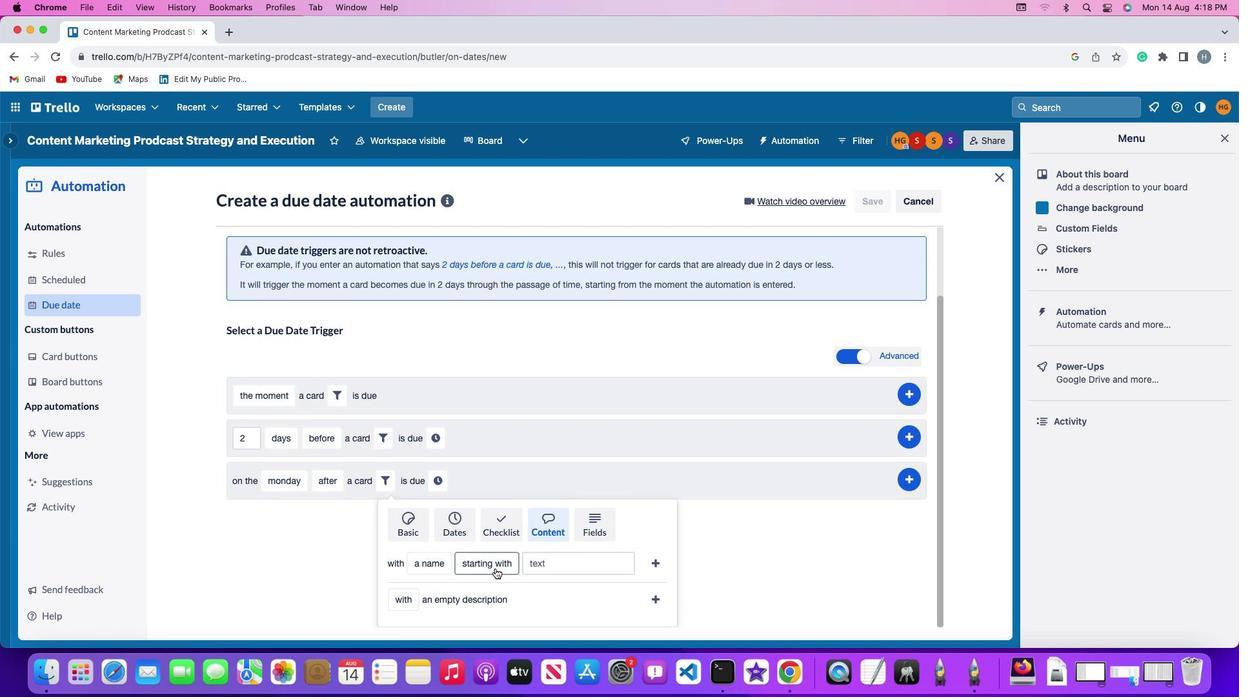 
Action: Mouse pressed left at (495, 568)
Screenshot: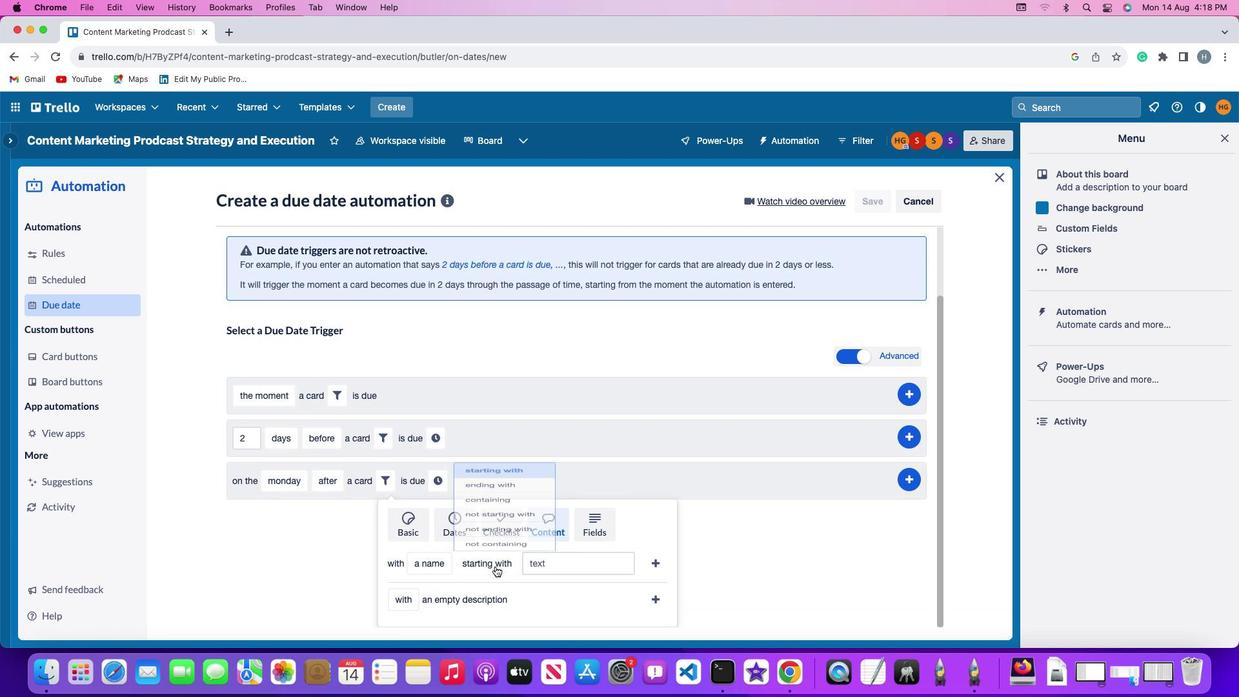
Action: Mouse moved to (511, 409)
Screenshot: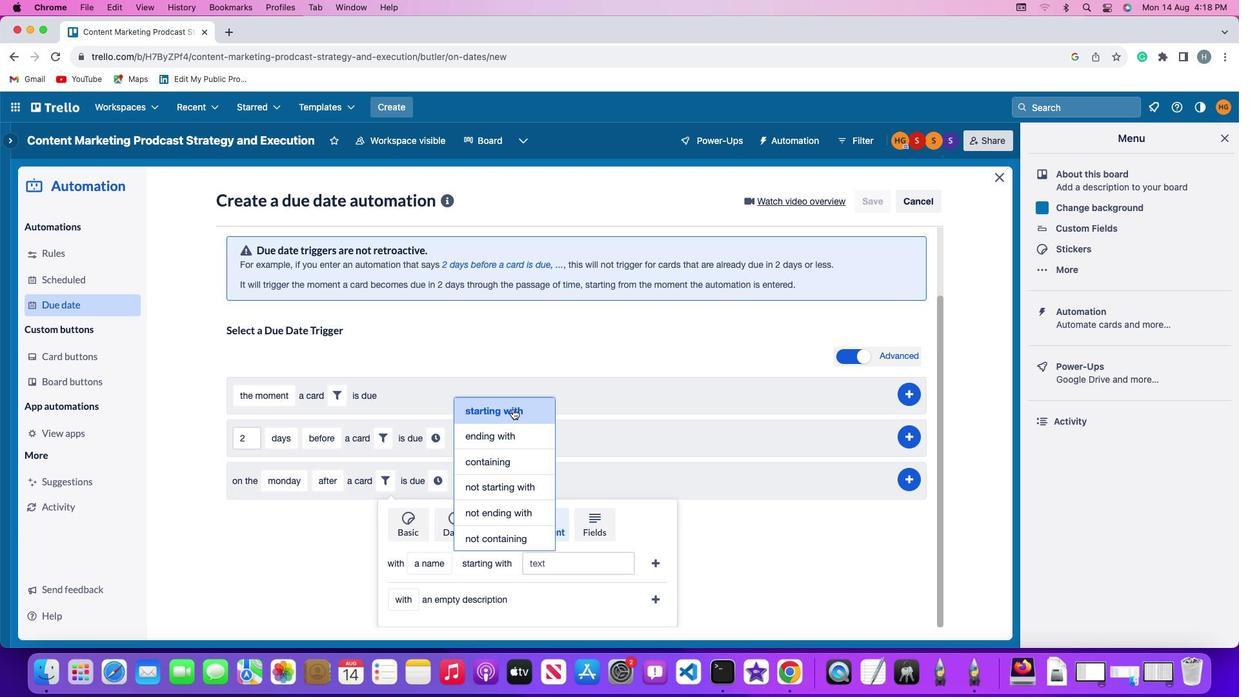 
Action: Mouse pressed left at (511, 409)
Screenshot: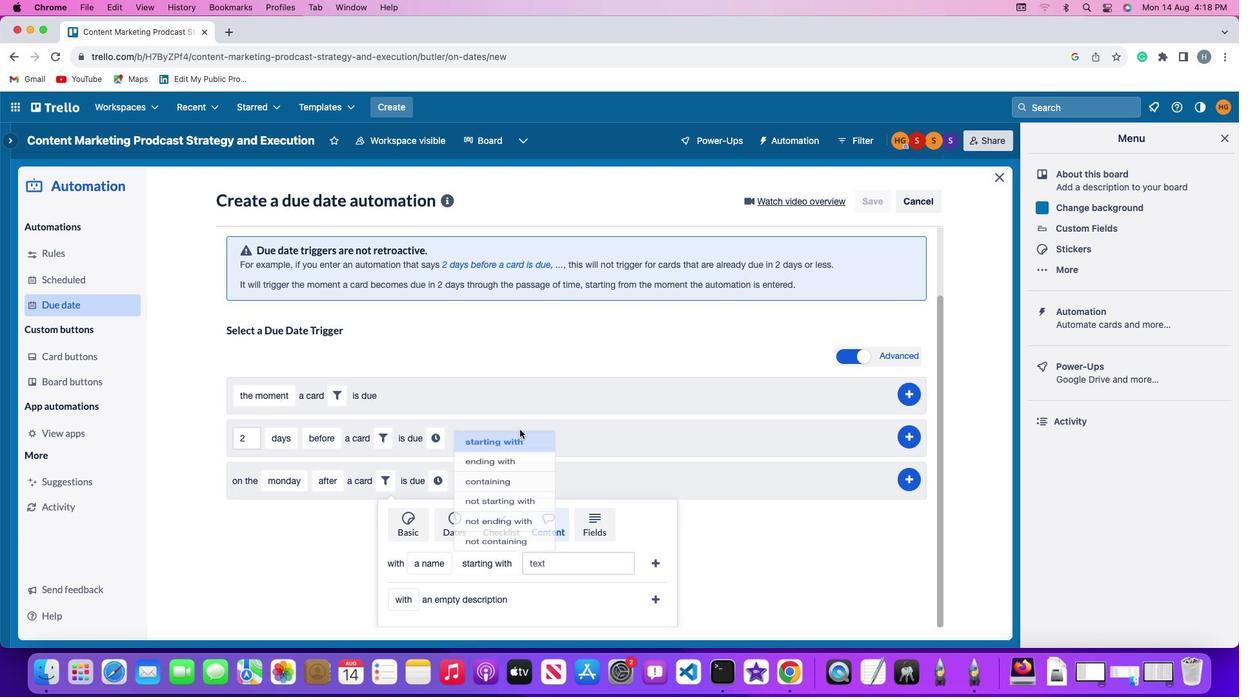 
Action: Mouse moved to (559, 562)
Screenshot: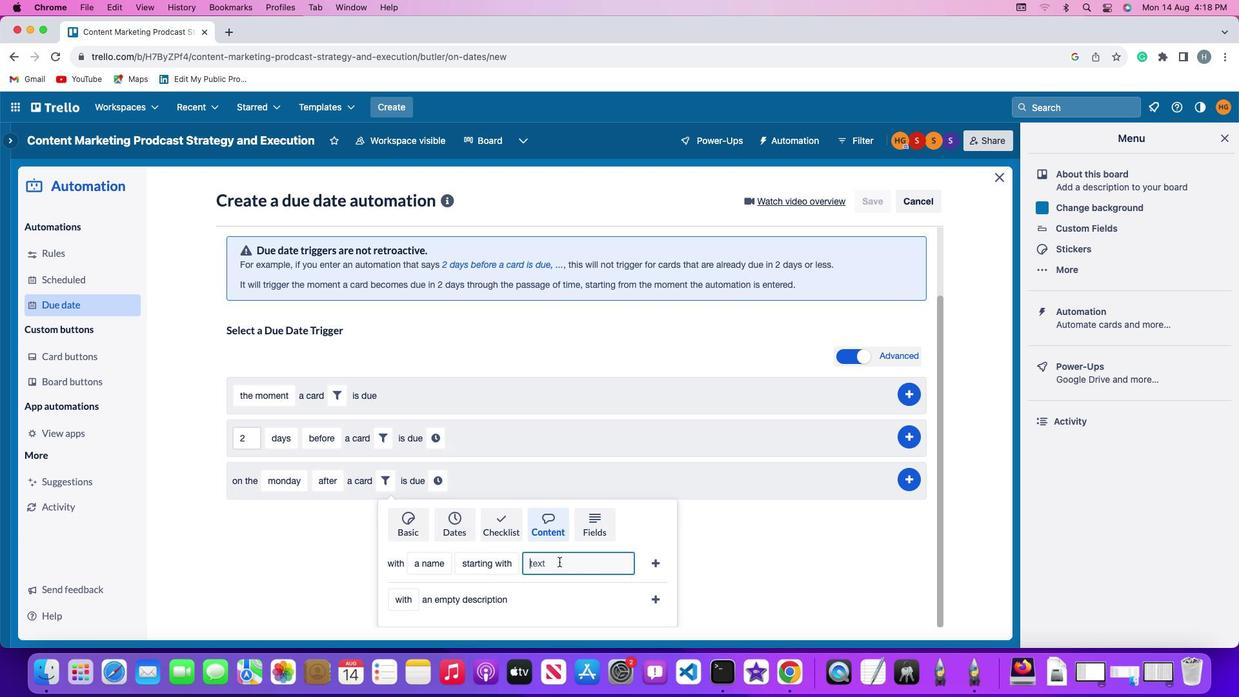 
Action: Mouse pressed left at (559, 562)
Screenshot: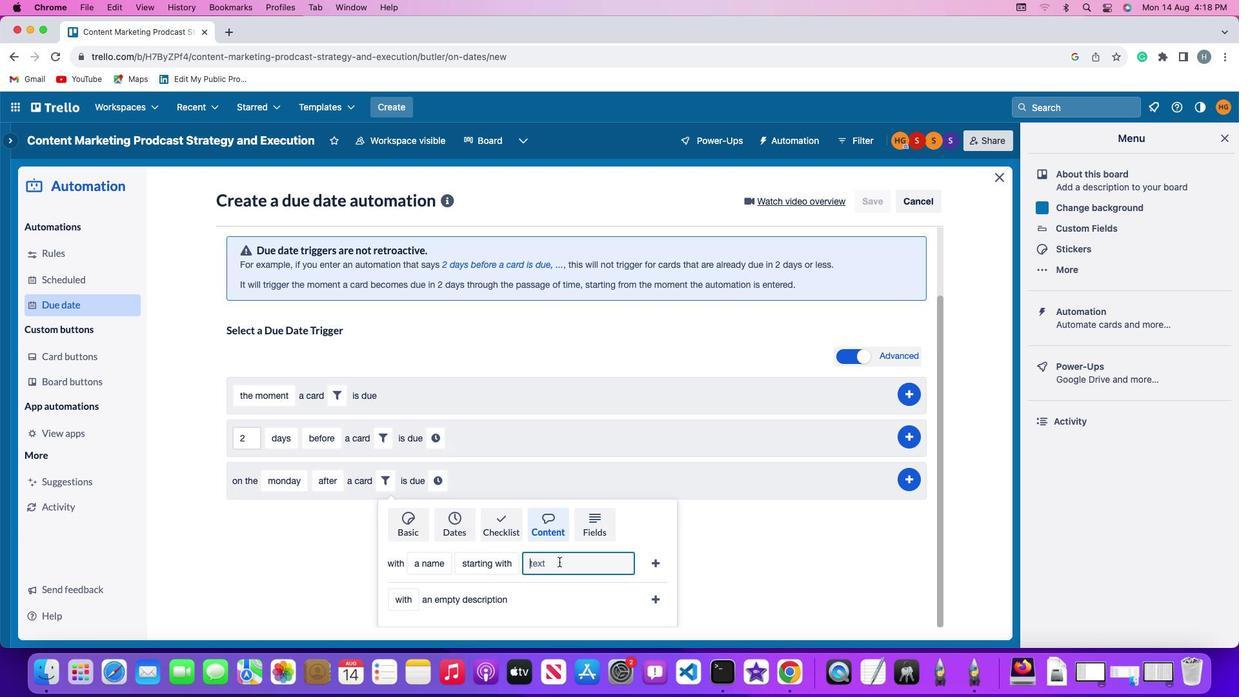 
Action: Key pressed 'r''e''s''u''m''e'
Screenshot: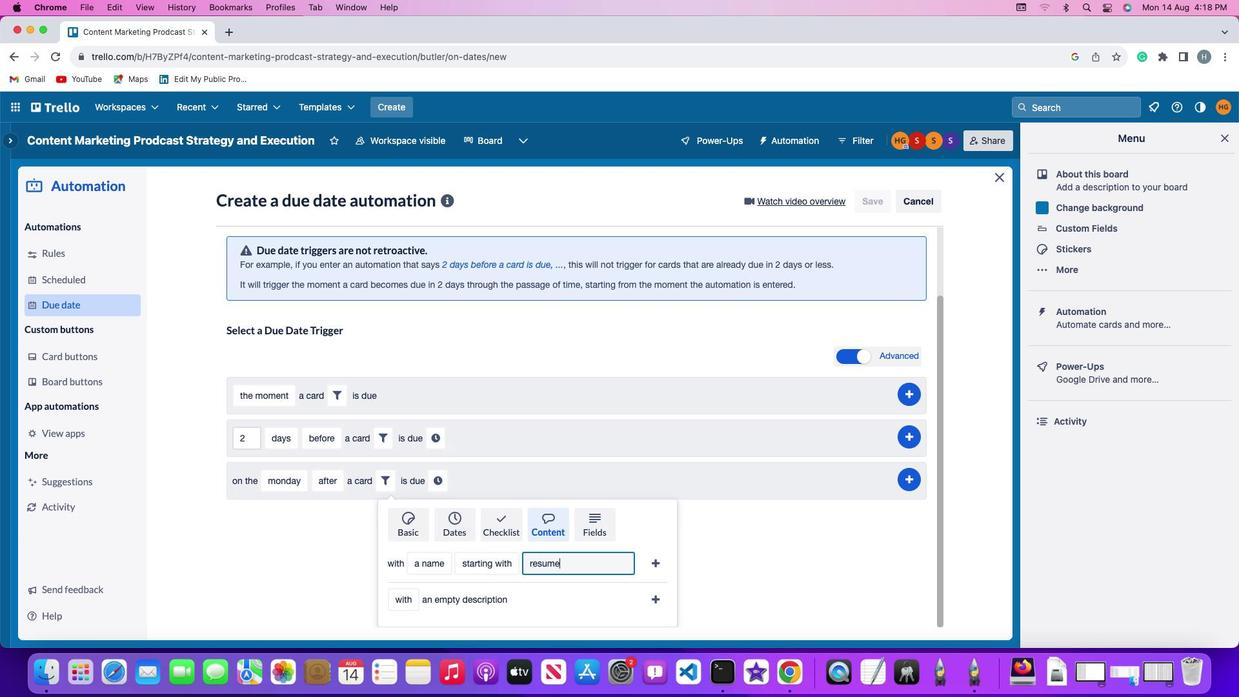 
Action: Mouse moved to (656, 560)
Screenshot: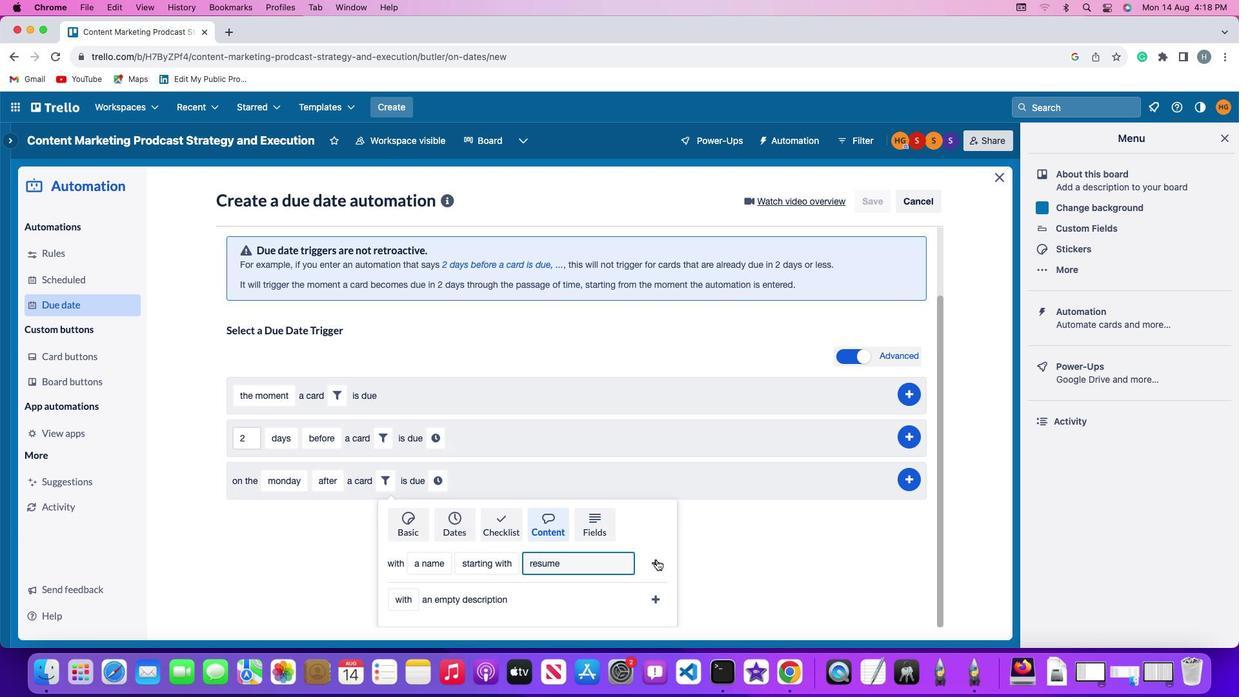 
Action: Mouse pressed left at (656, 560)
Screenshot: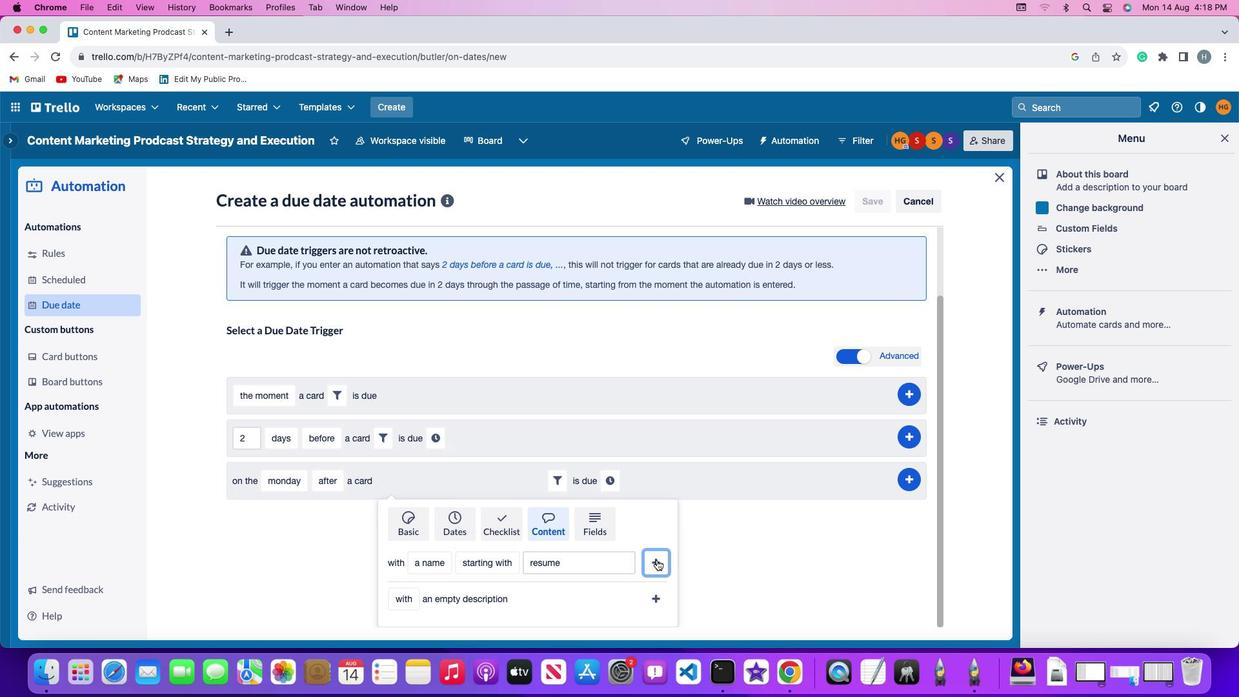 
Action: Mouse moved to (613, 557)
Screenshot: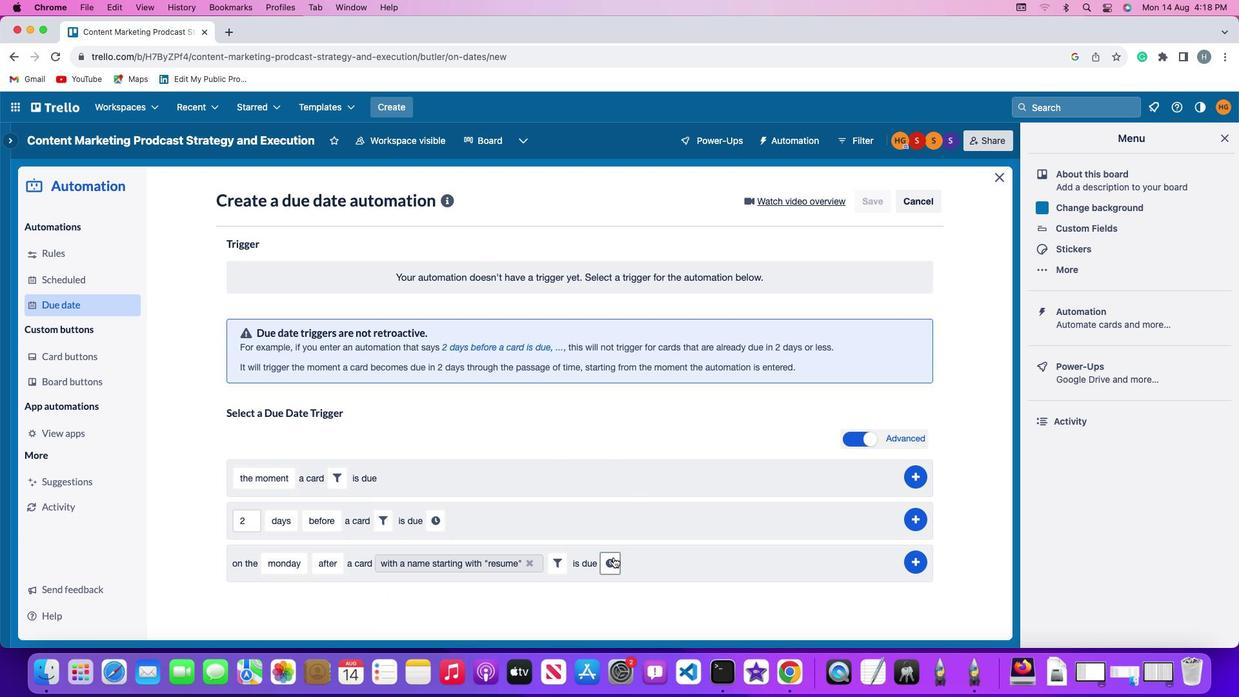 
Action: Mouse pressed left at (613, 557)
Screenshot: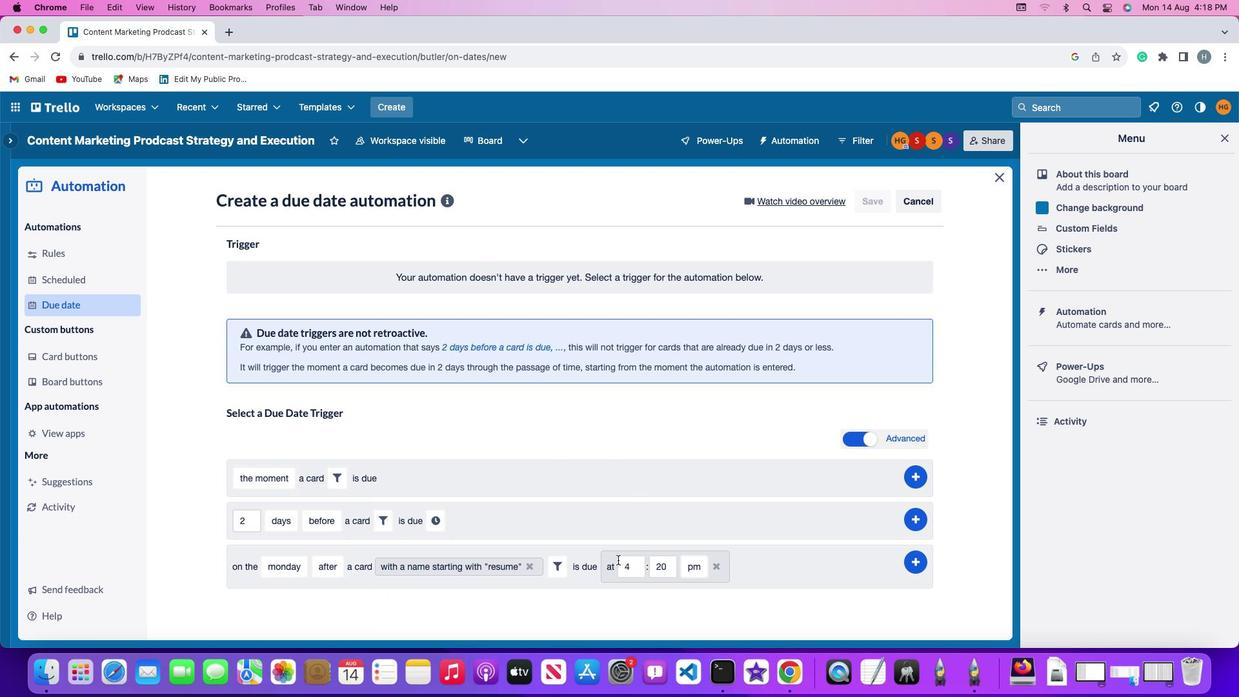 
Action: Mouse moved to (637, 564)
Screenshot: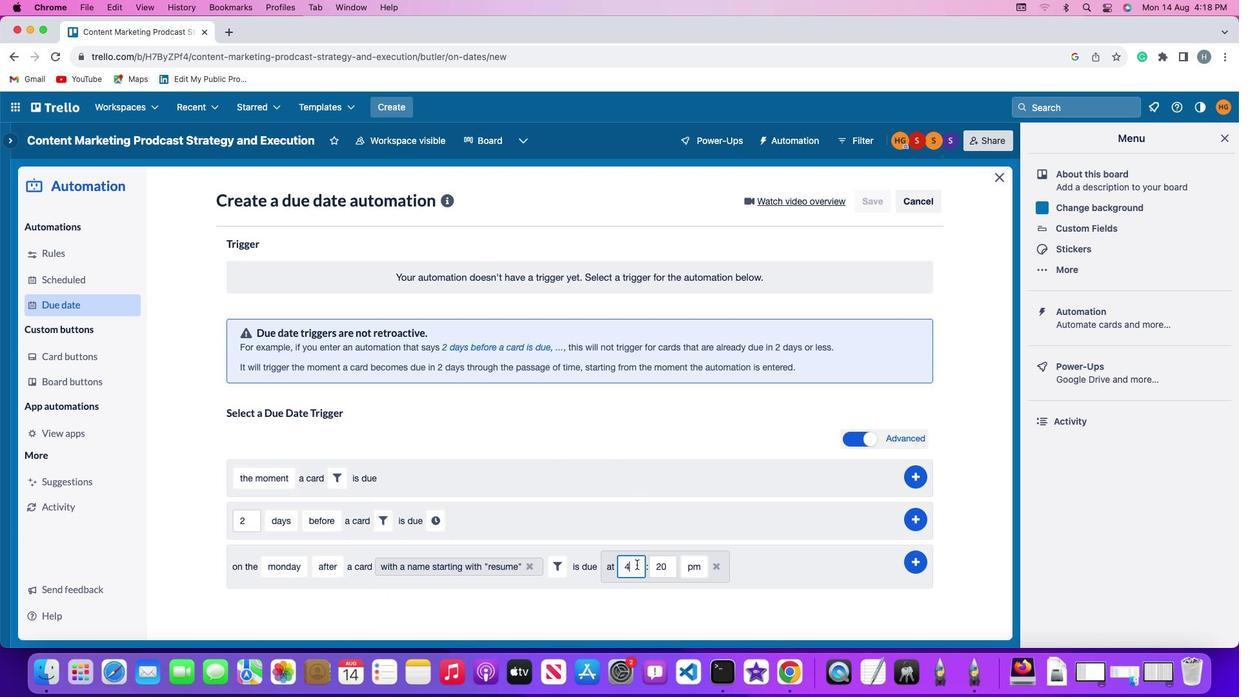 
Action: Mouse pressed left at (637, 564)
Screenshot: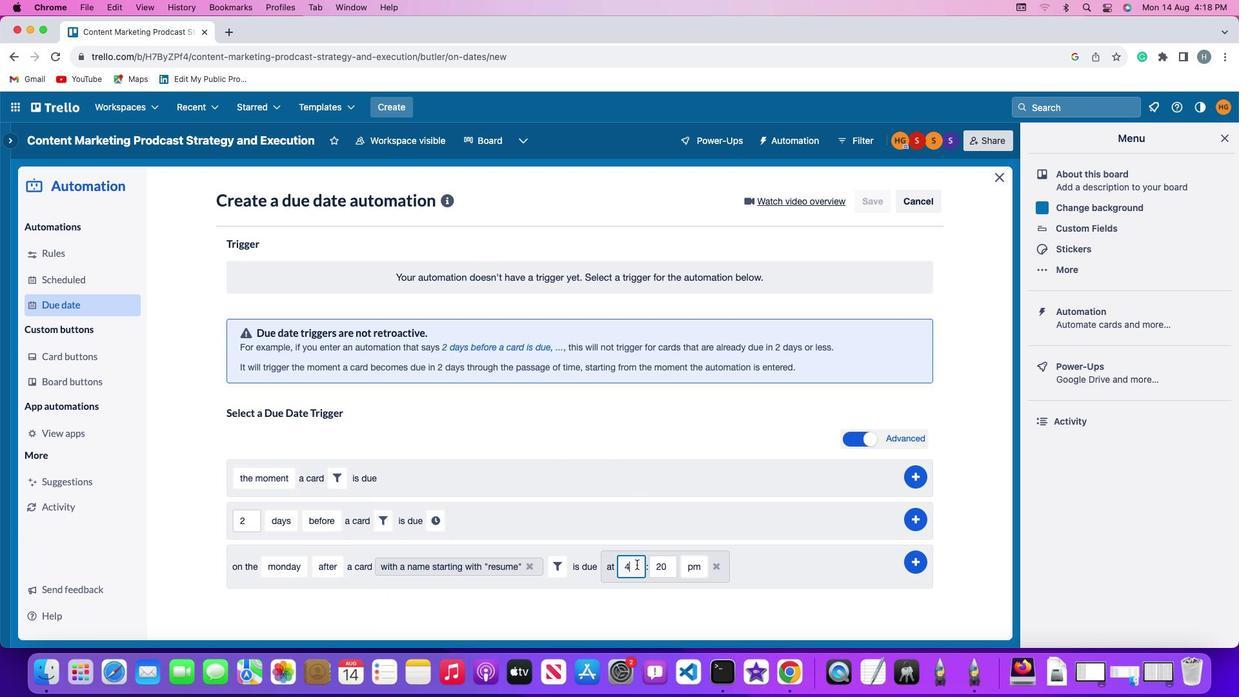 
Action: Mouse moved to (637, 564)
Screenshot: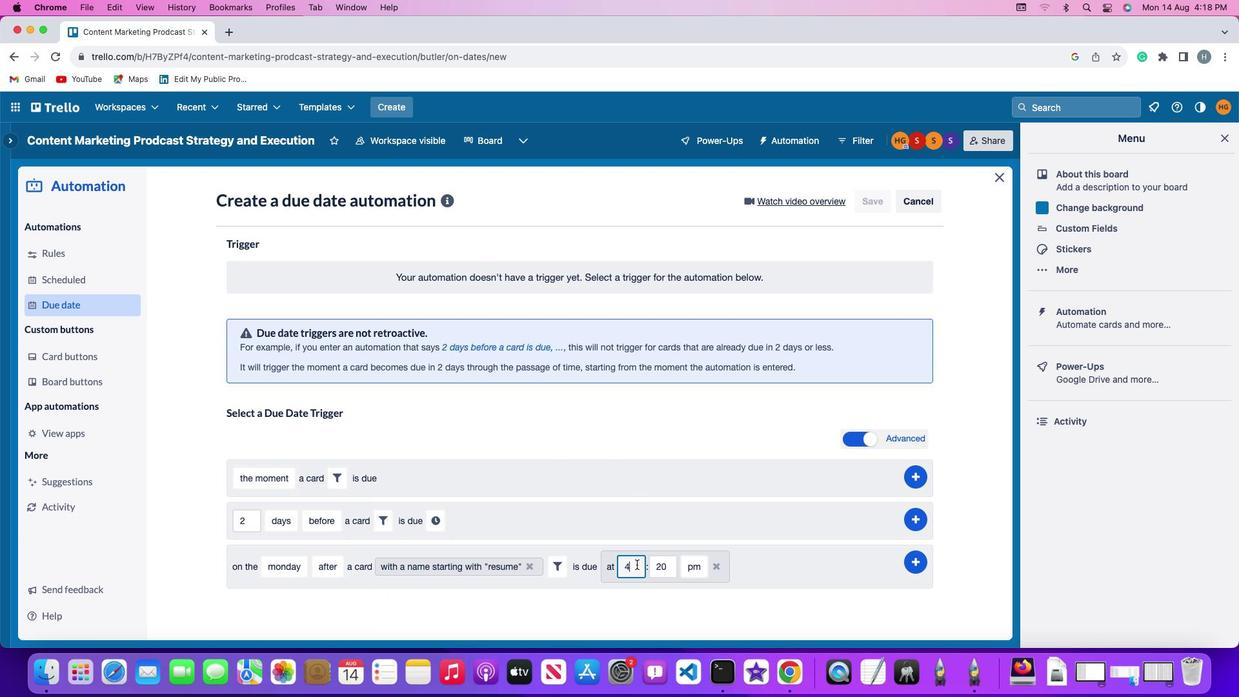 
Action: Key pressed Key.backspace'1''1'
Screenshot: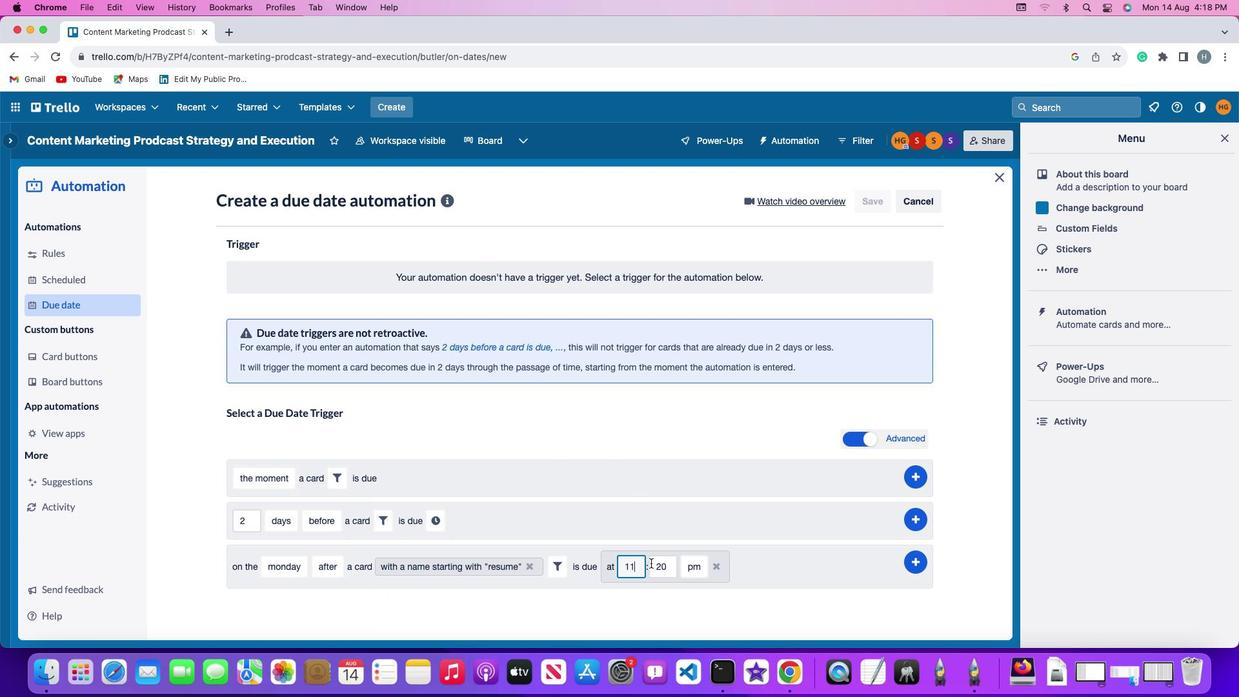 
Action: Mouse moved to (661, 562)
Screenshot: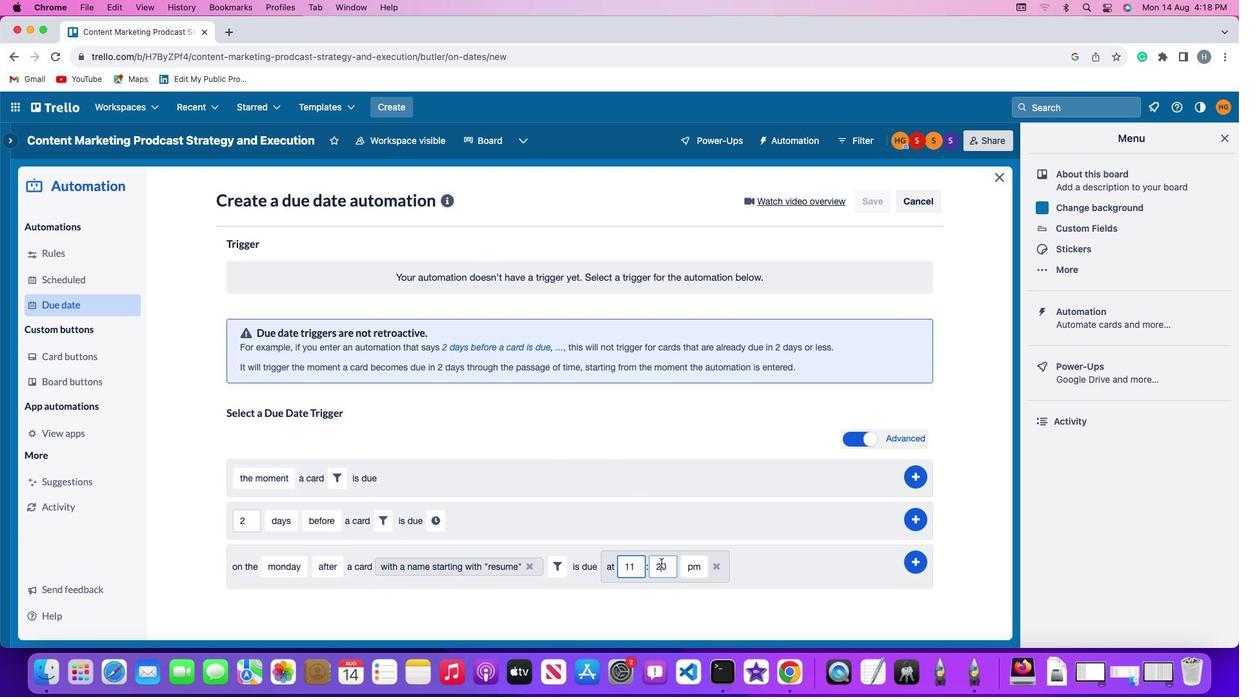 
Action: Mouse pressed left at (661, 562)
Screenshot: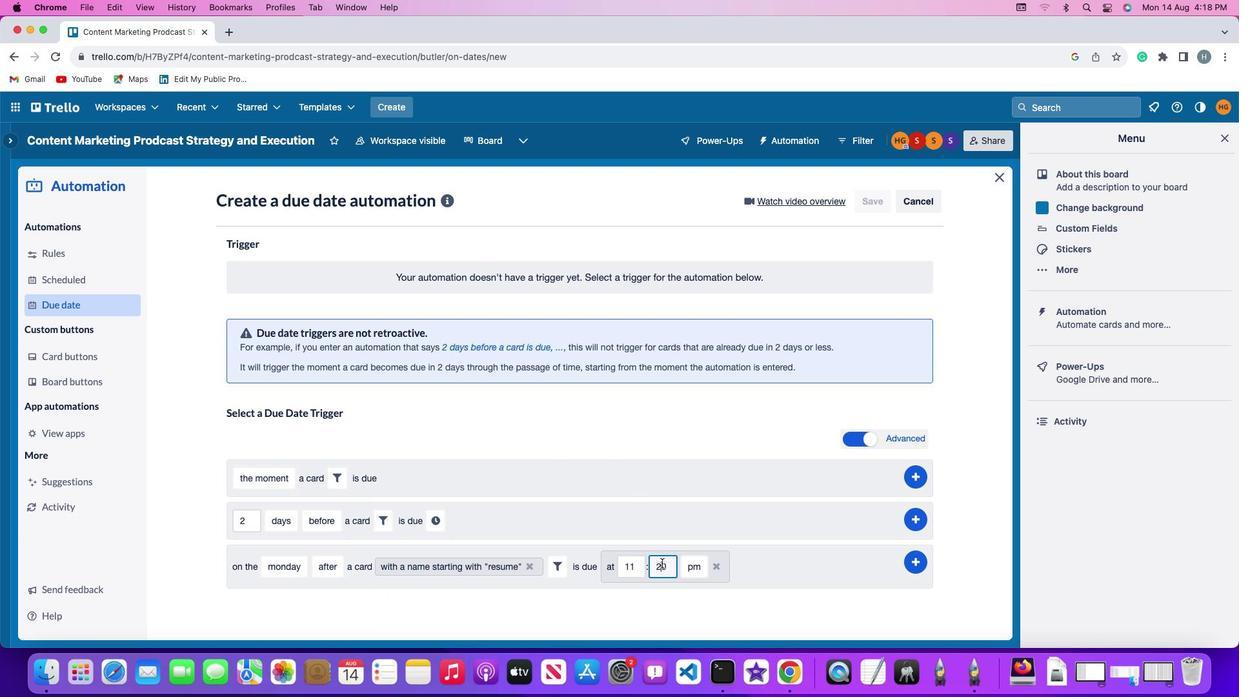 
Action: Mouse moved to (662, 562)
Screenshot: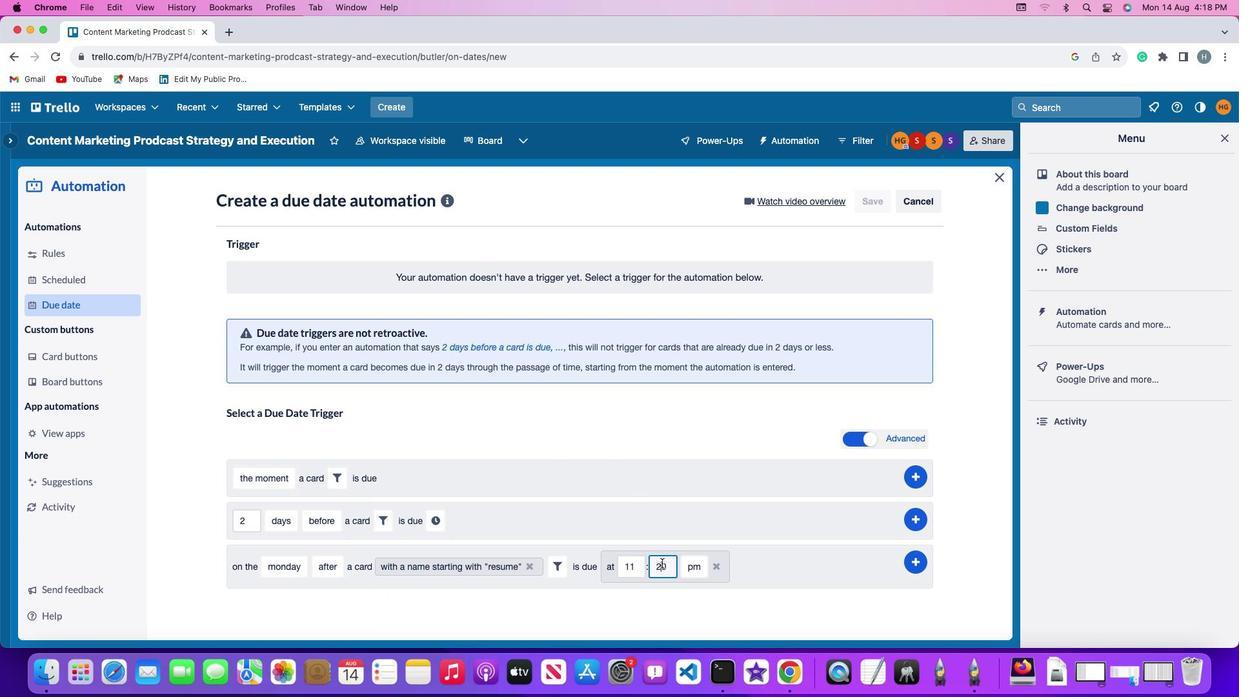 
Action: Key pressed Key.backspace'0'
Screenshot: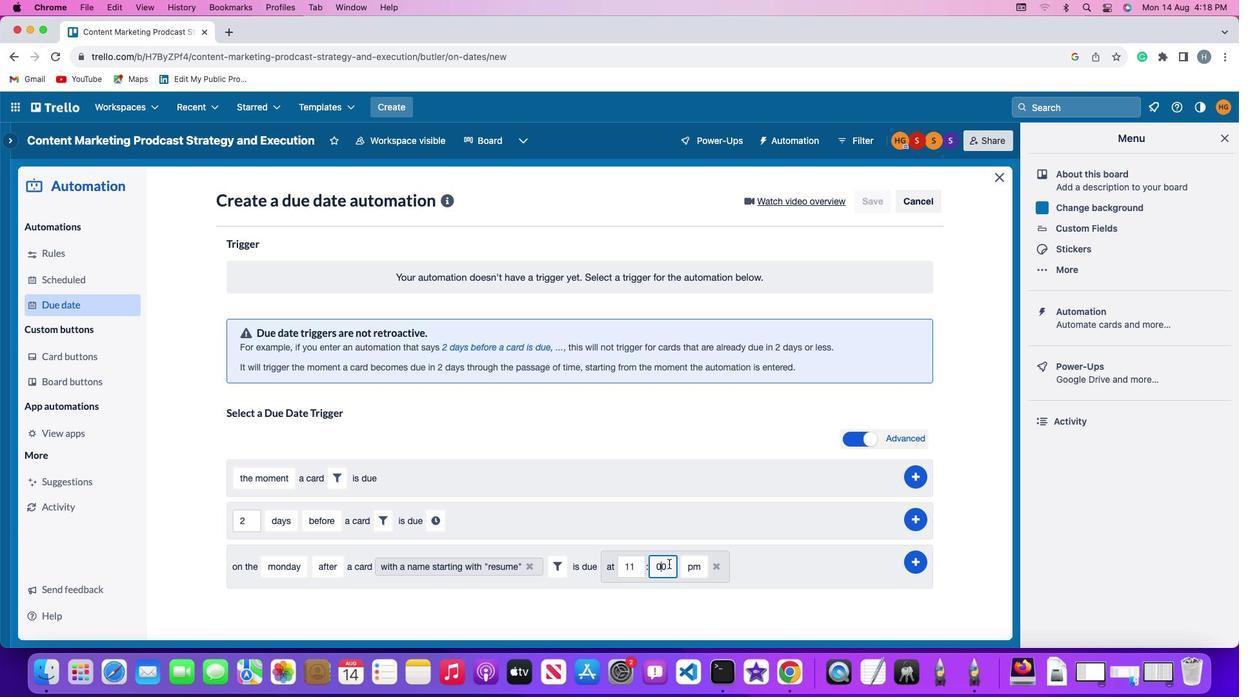 
Action: Mouse moved to (695, 564)
Screenshot: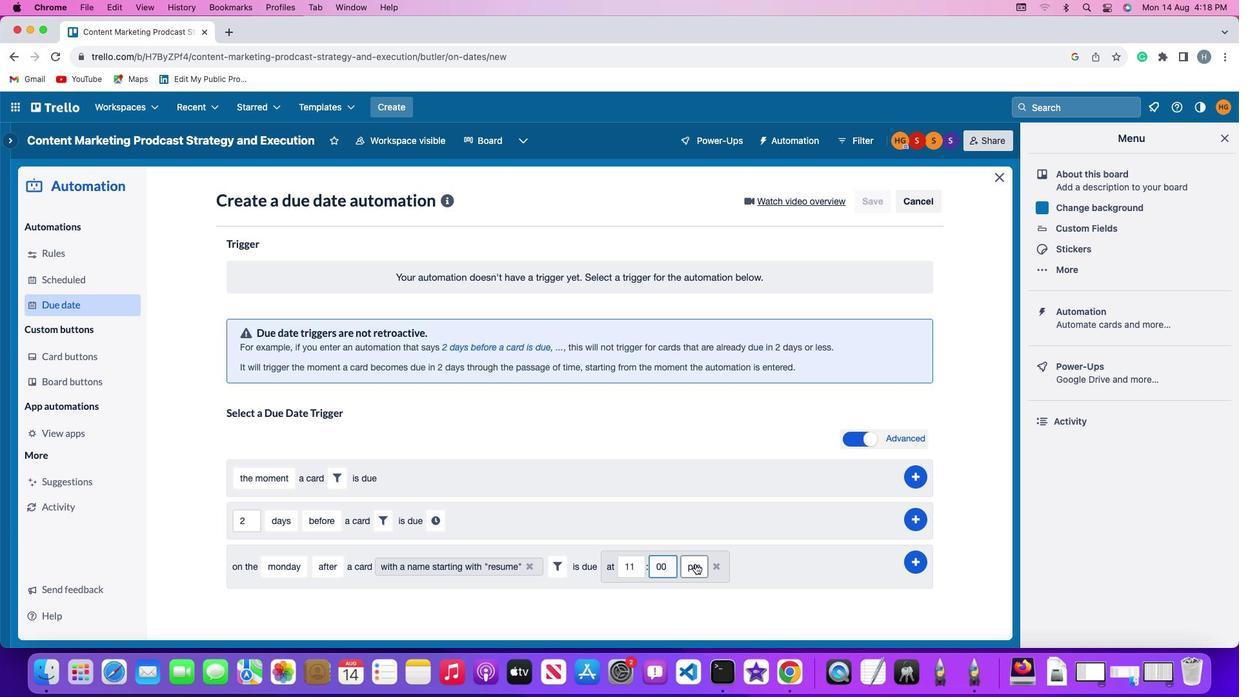 
Action: Mouse pressed left at (695, 564)
Screenshot: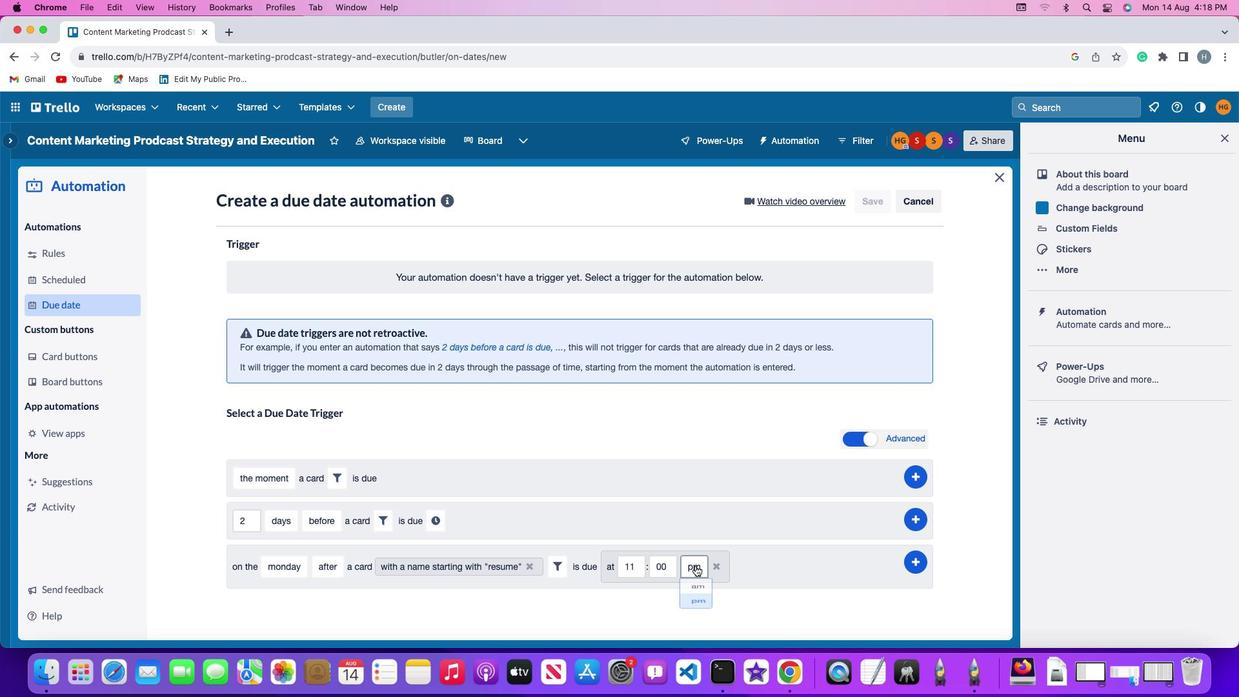 
Action: Mouse moved to (693, 590)
Screenshot: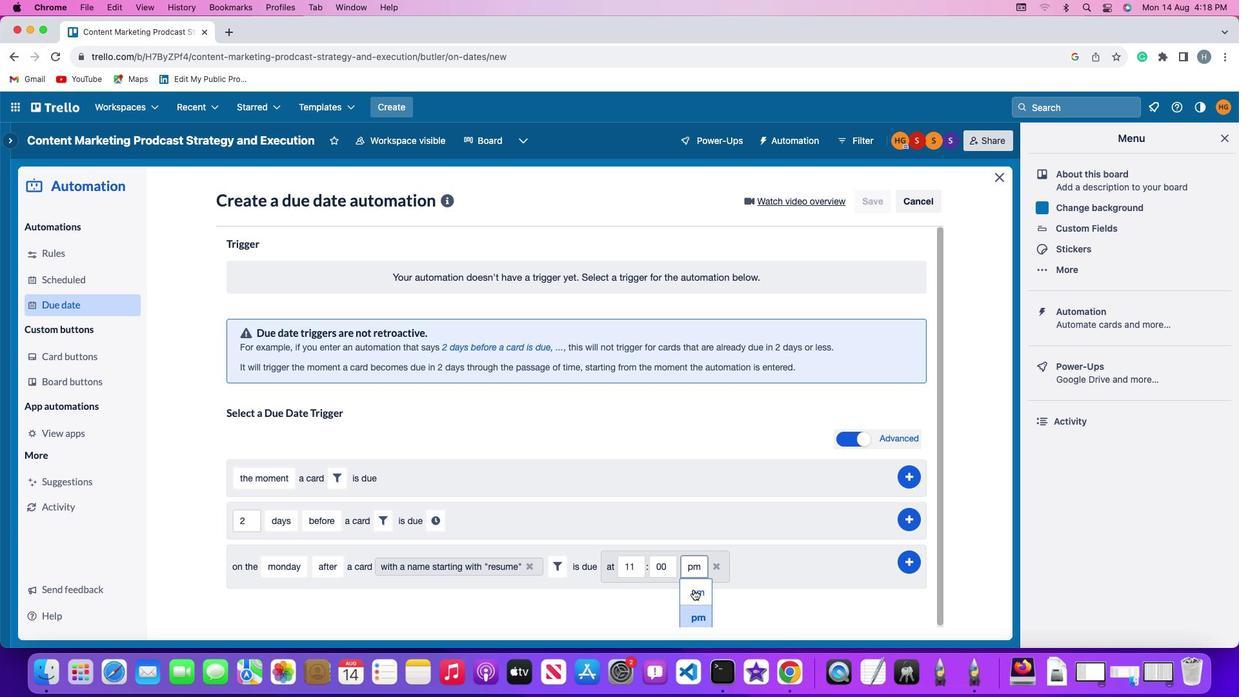 
Action: Mouse pressed left at (693, 590)
Screenshot: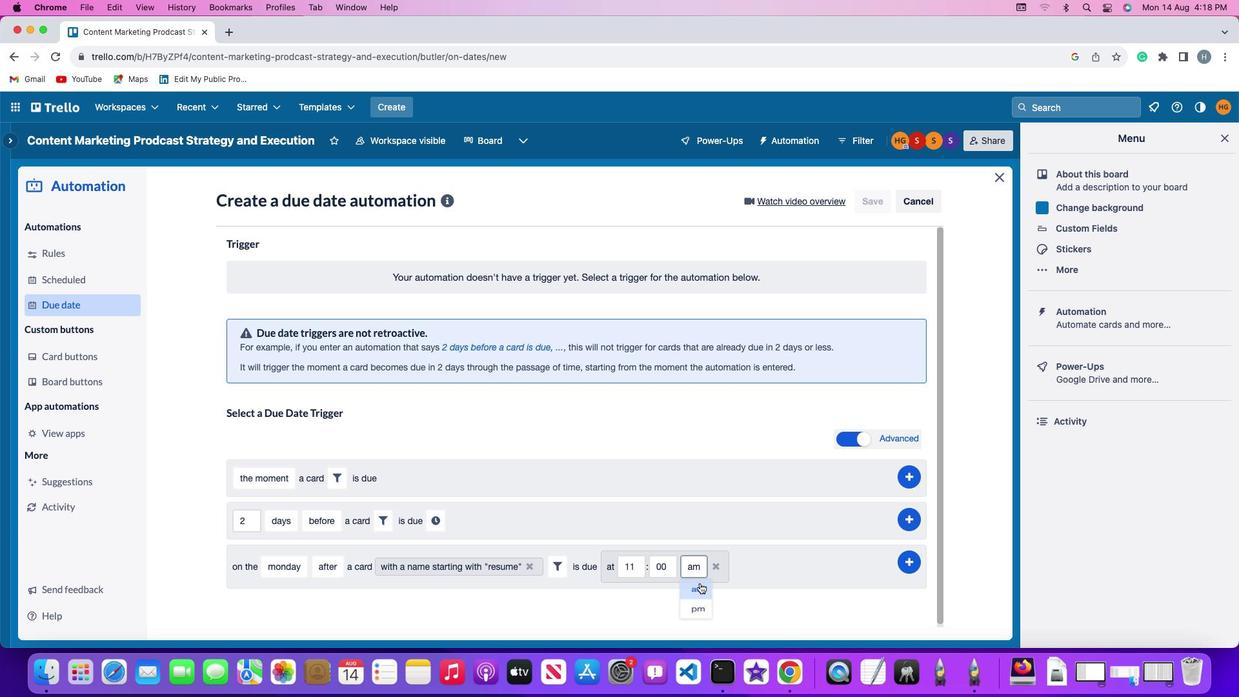 
Action: Mouse moved to (918, 560)
Screenshot: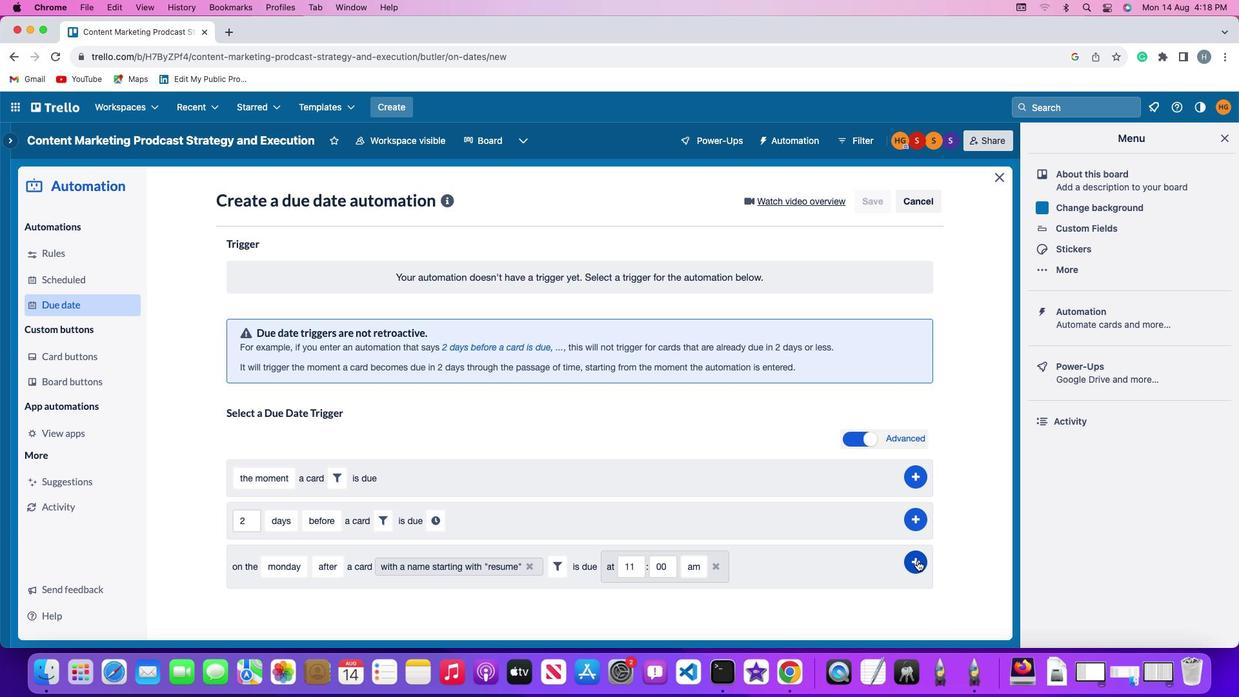 
Action: Mouse pressed left at (918, 560)
Screenshot: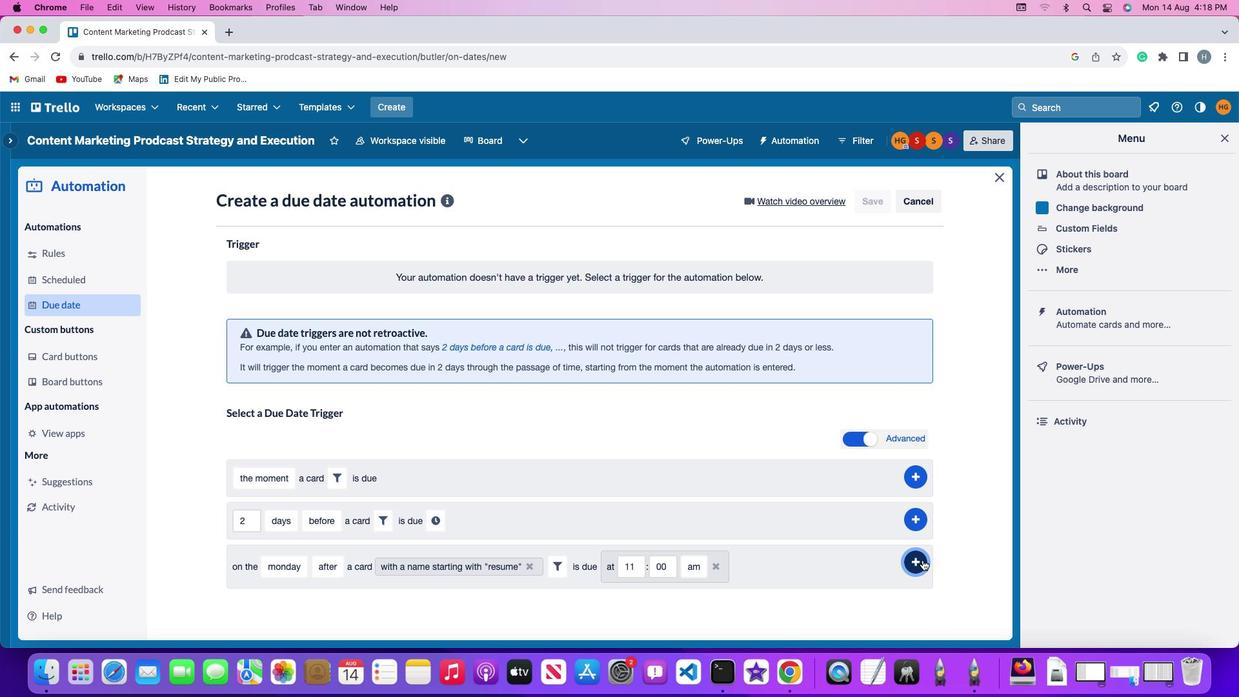 
Action: Mouse moved to (974, 464)
Screenshot: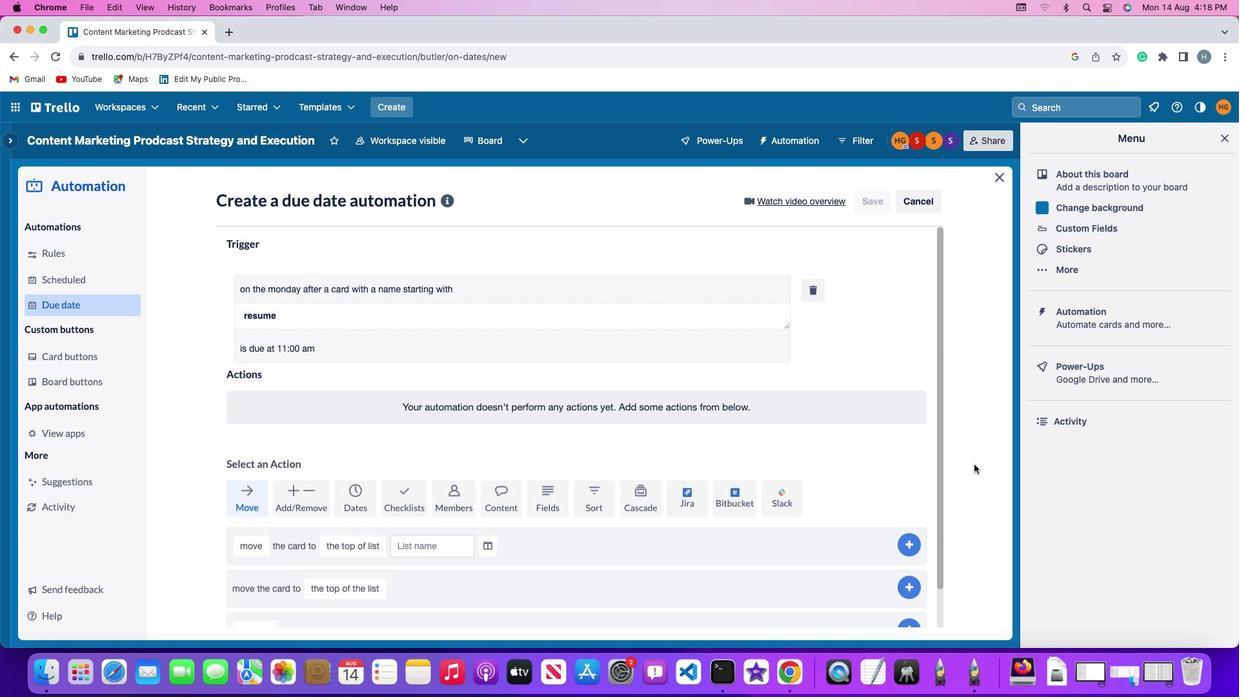 
